 Task: Open a blank sheet, save the file as coverpage.odt Insert a picture of 'Cover page of the kite runner' with name  ' Cover page of the kite runner.png ' Apply border to the image, change style to Dotted Line, color Purple and width '1 pt'
Action: Mouse pressed left at (242, 146)
Screenshot: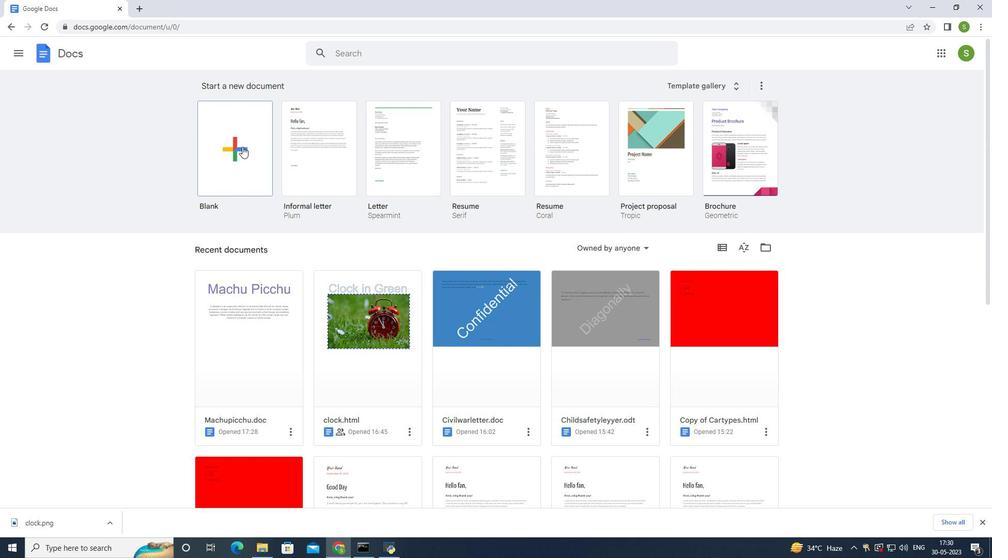 
Action: Mouse moved to (74, 43)
Screenshot: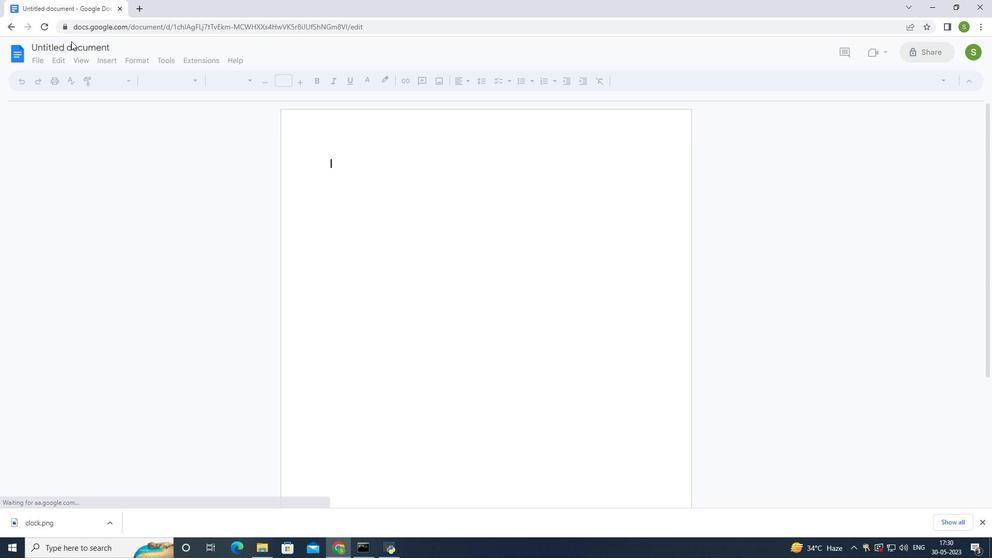 
Action: Mouse pressed left at (74, 43)
Screenshot: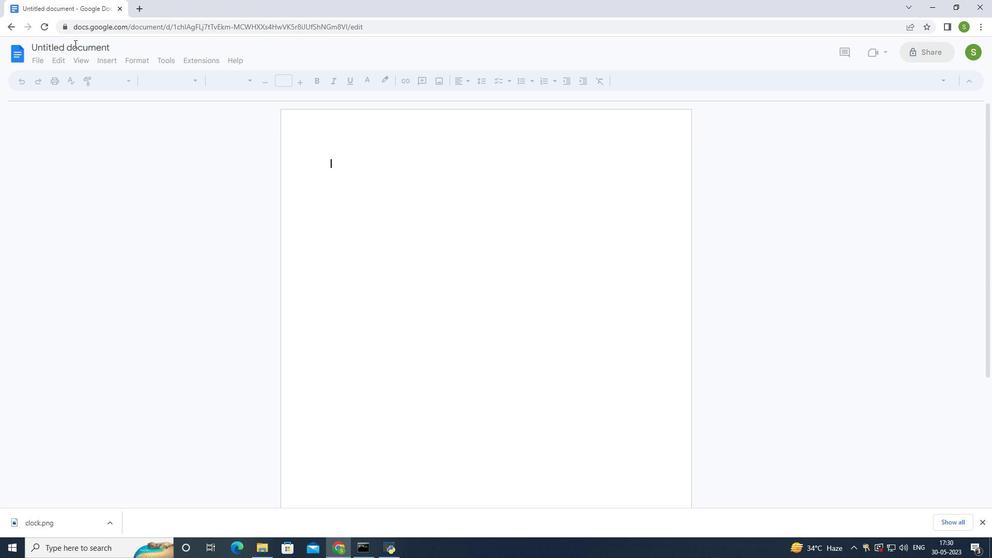
Action: Mouse moved to (184, 0)
Screenshot: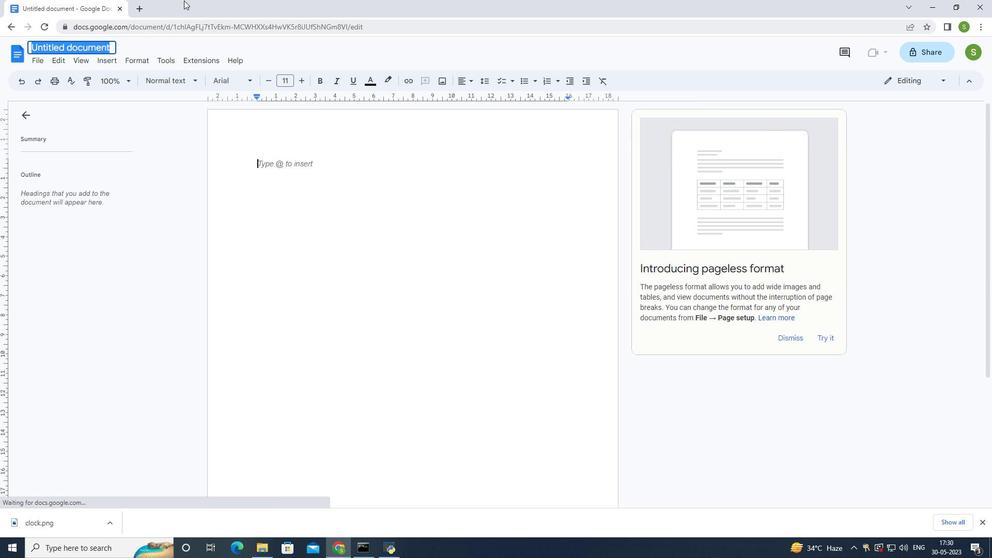 
Action: Key pressed <Key.caps_lock>C
Screenshot: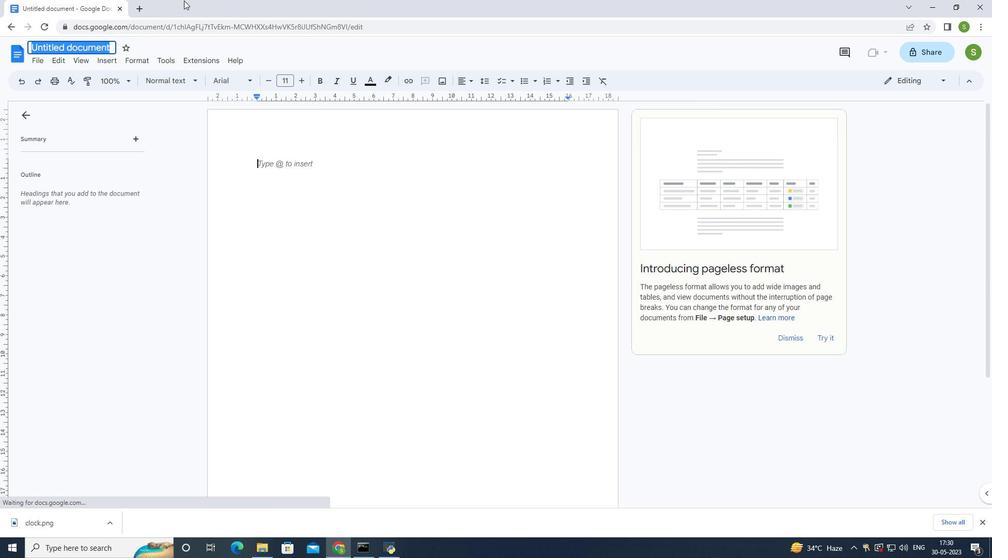 
Action: Mouse moved to (184, 0)
Screenshot: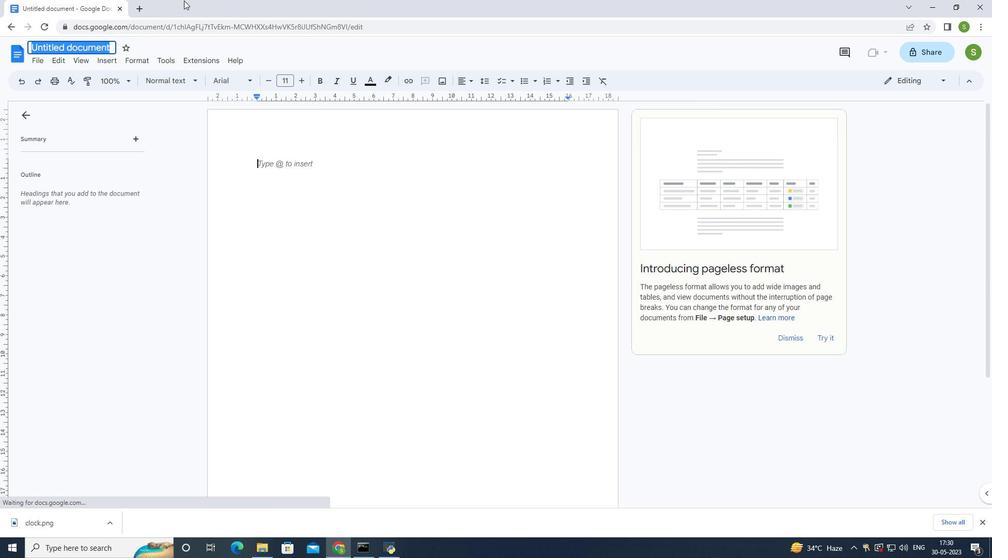 
Action: Key pressed <Key.caps_lock>over
Screenshot: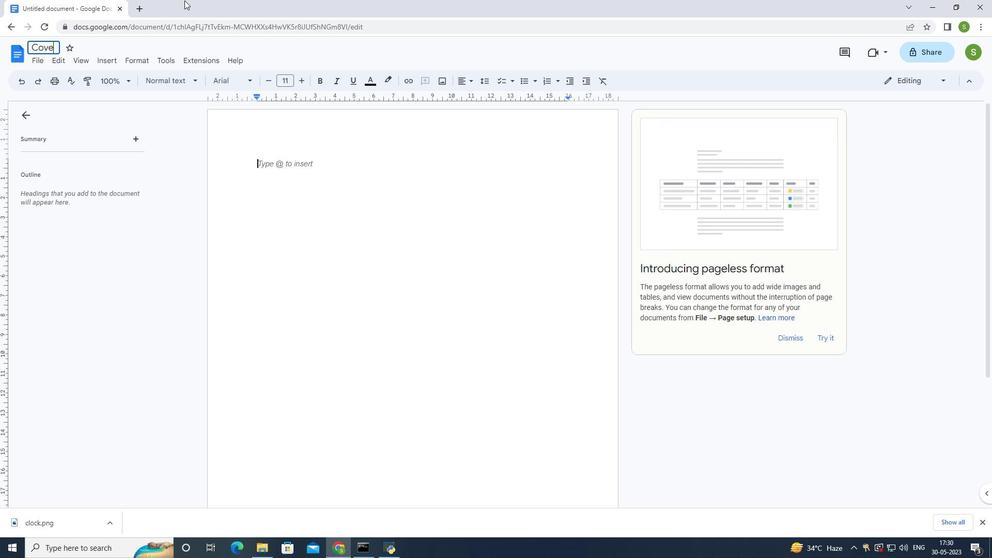 
Action: Mouse moved to (197, 0)
Screenshot: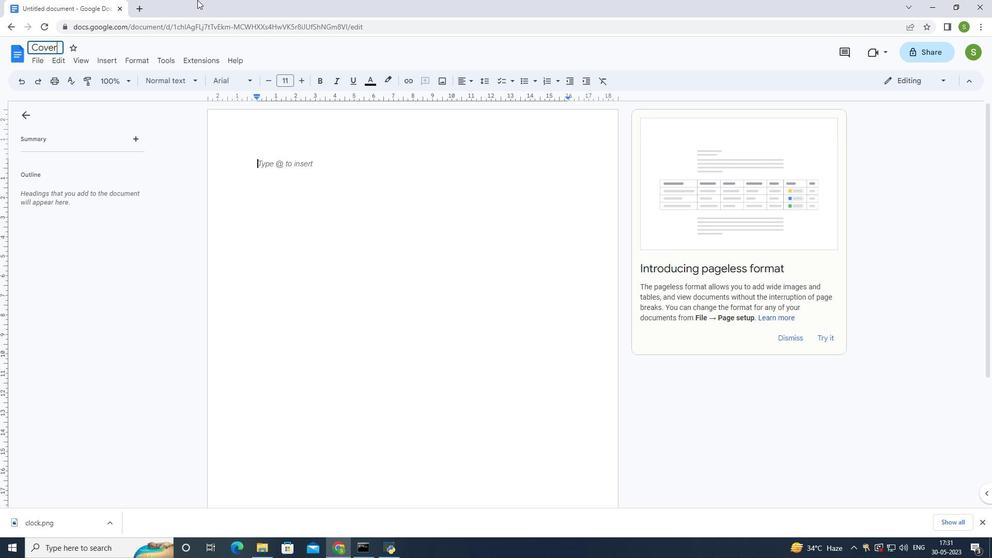
Action: Key pressed pag
Screenshot: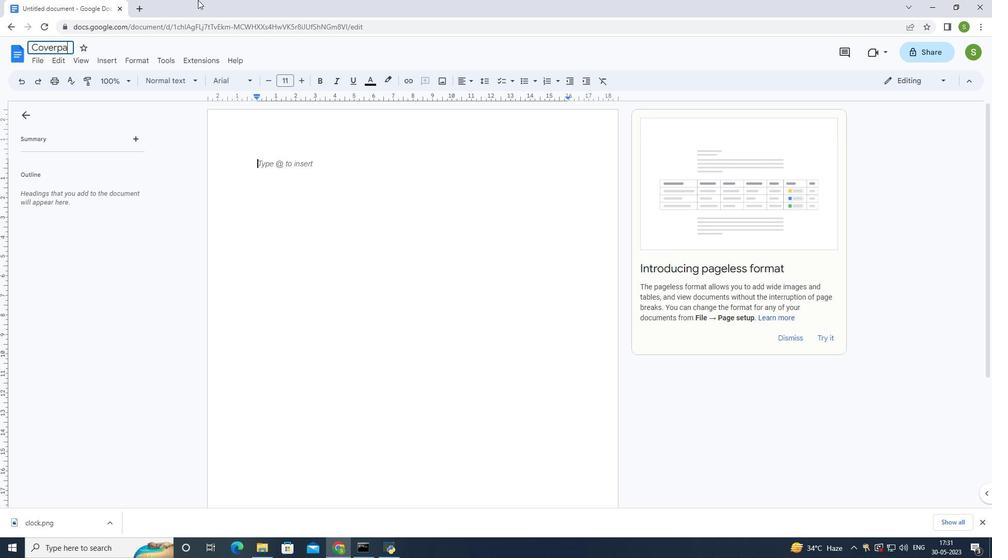 
Action: Mouse moved to (198, 0)
Screenshot: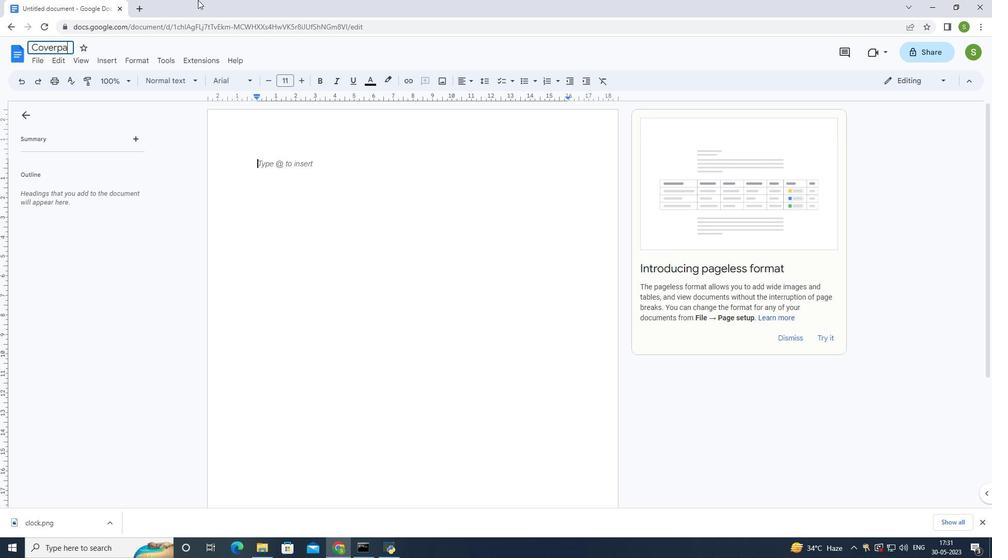 
Action: Key pressed e.odt<Key.enter>
Screenshot: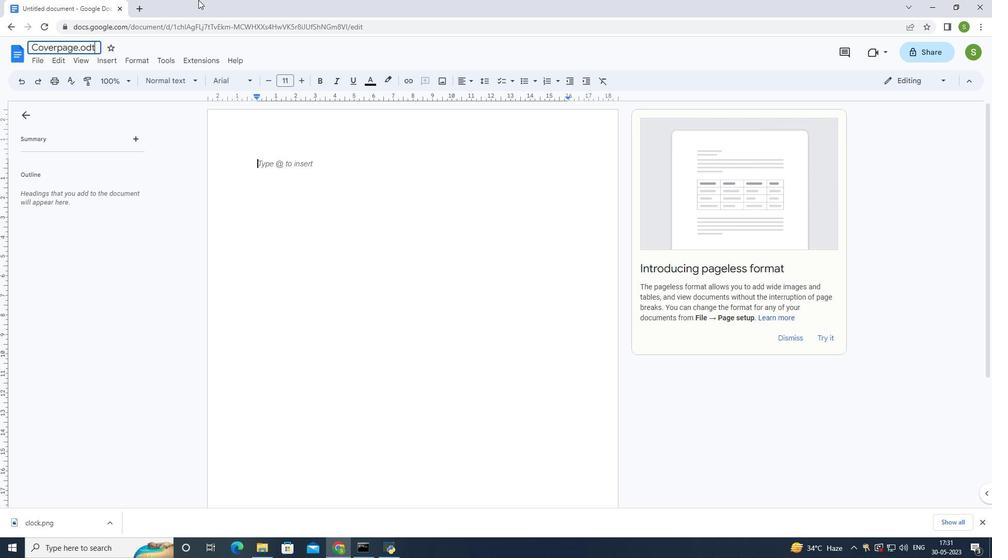 
Action: Mouse moved to (138, 10)
Screenshot: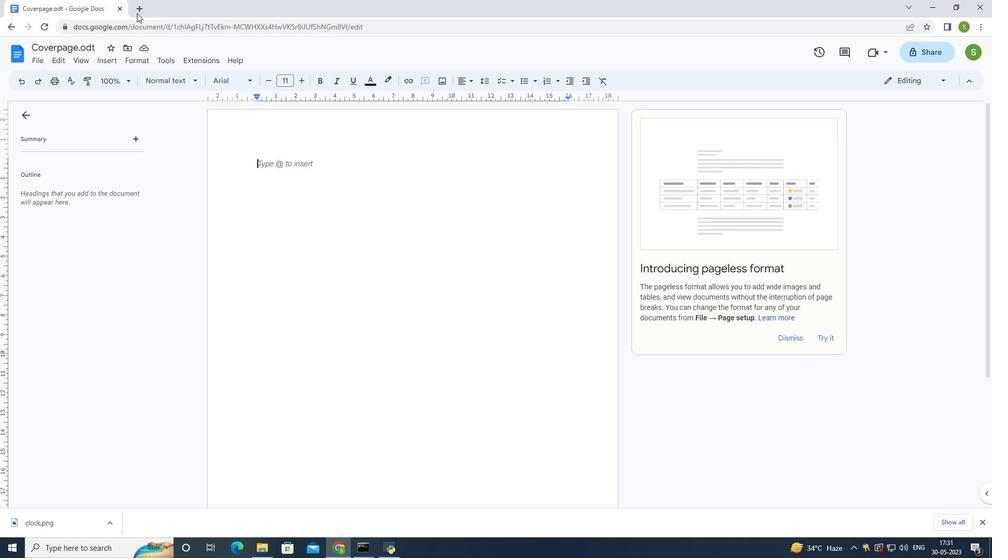 
Action: Mouse pressed left at (138, 10)
Screenshot: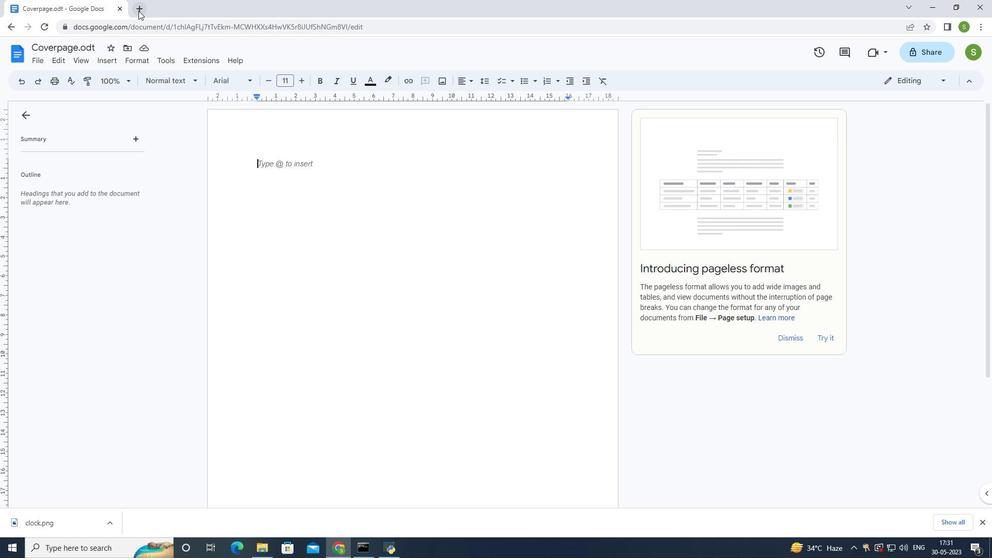 
Action: Mouse moved to (156, 24)
Screenshot: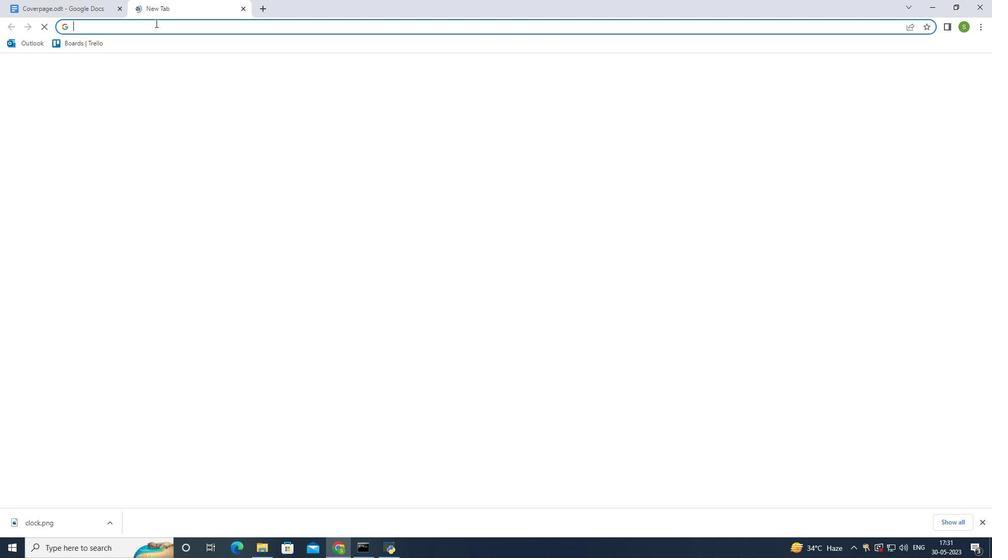 
Action: Mouse pressed left at (156, 24)
Screenshot: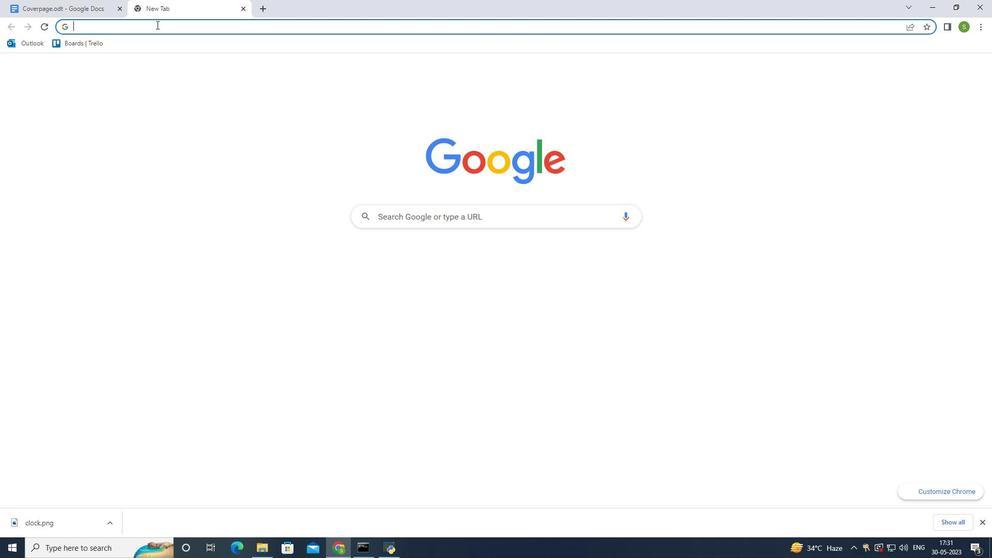 
Action: Mouse moved to (218, 64)
Screenshot: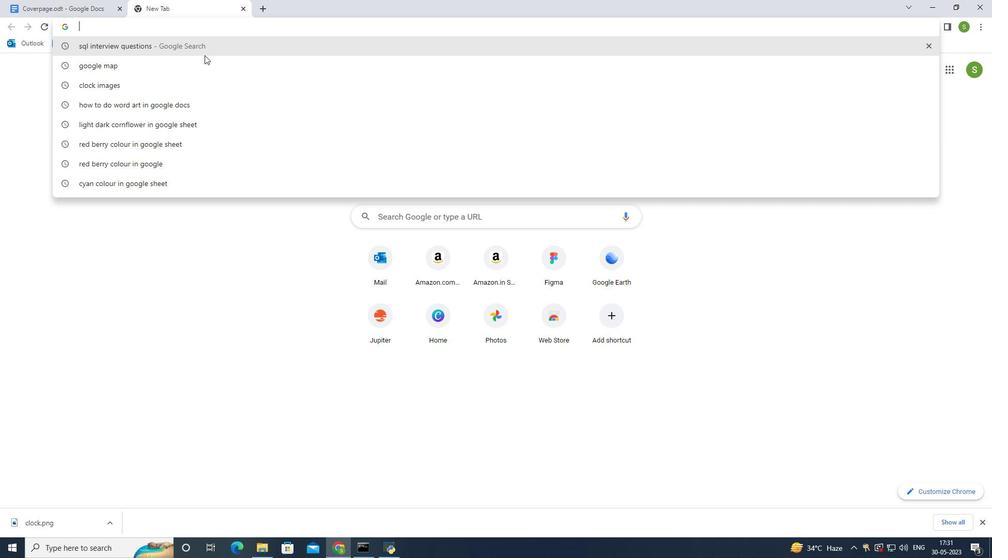 
Action: Key pressed cover<Key.space>p
Screenshot: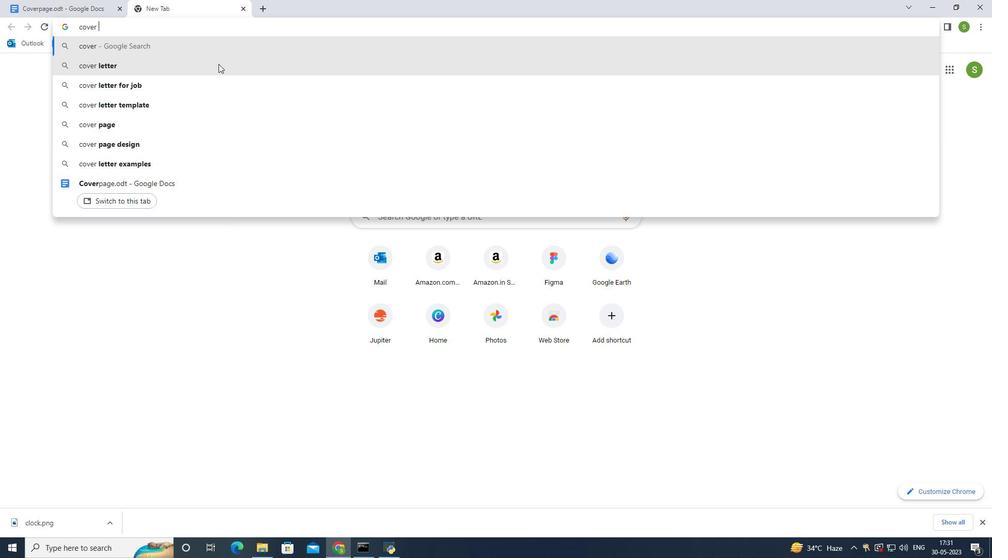 
Action: Mouse moved to (220, 70)
Screenshot: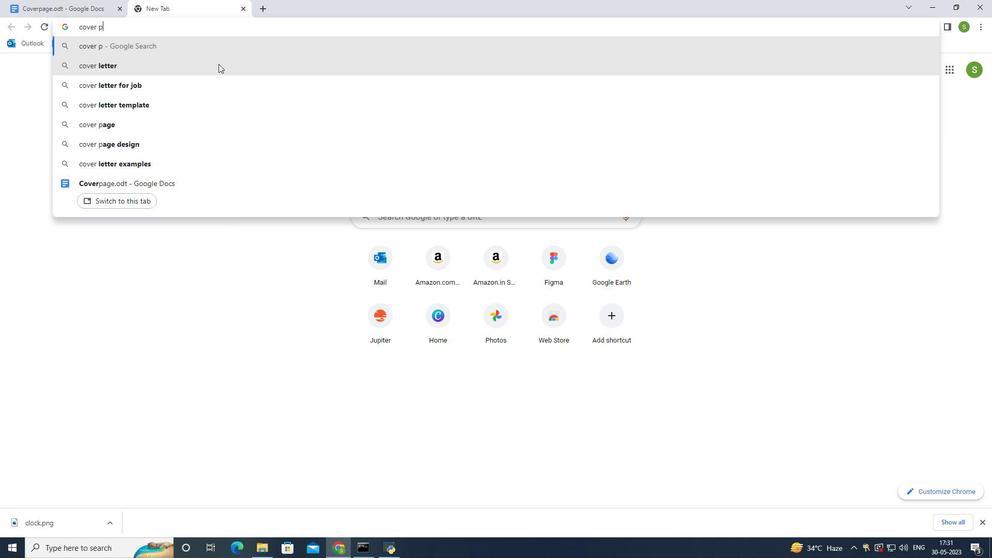 
Action: Key pressed age<Key.space>of<Key.space>kite<Key.space>r
Screenshot: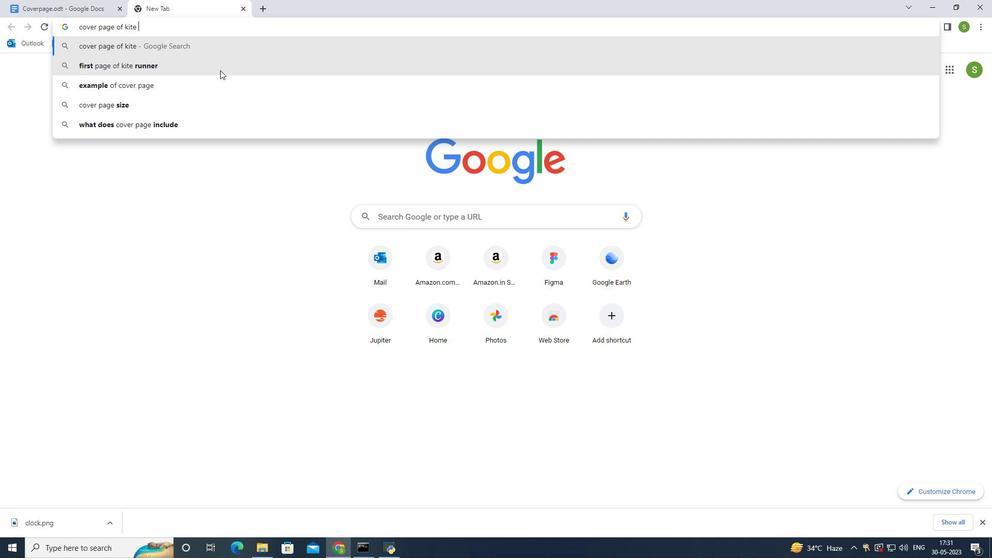 
Action: Mouse moved to (220, 69)
Screenshot: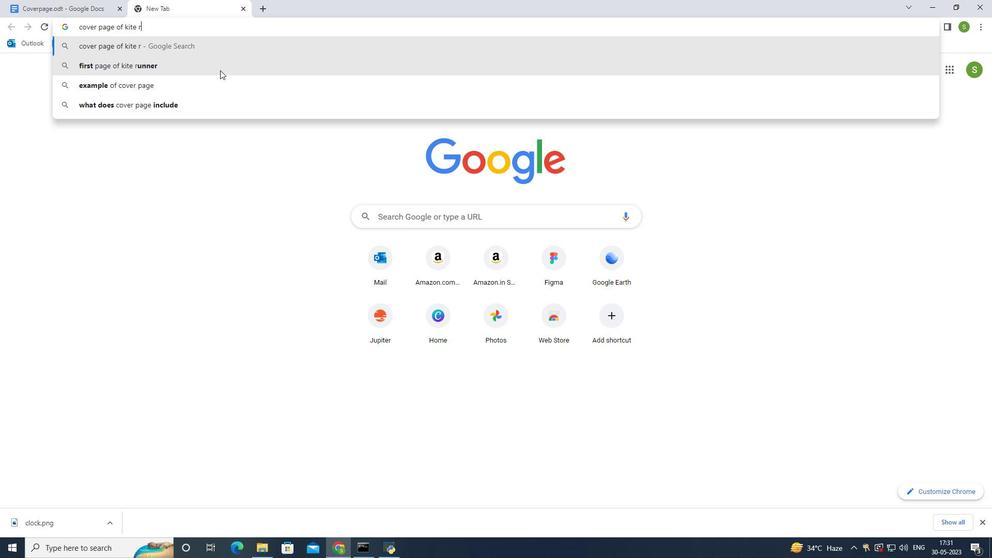 
Action: Key pressed uner
Screenshot: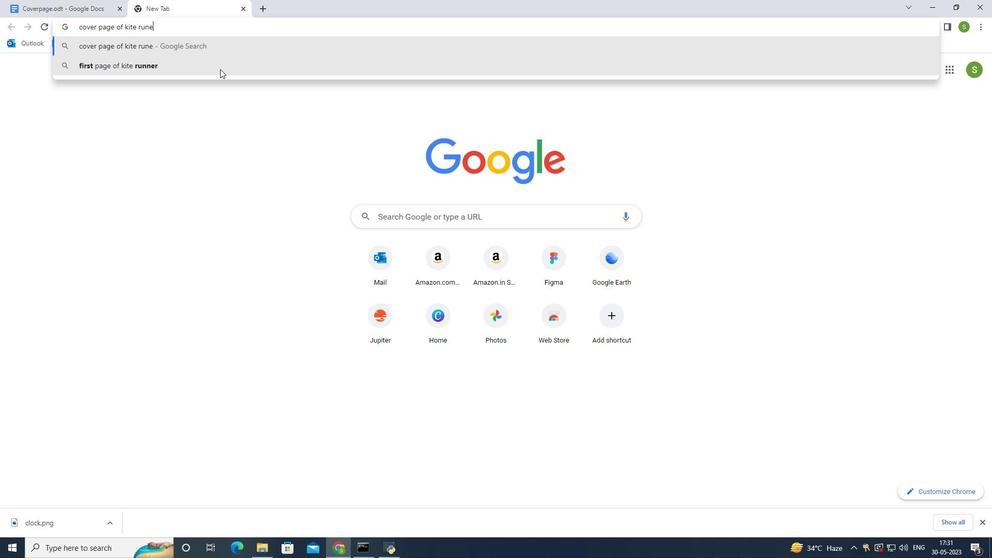 
Action: Mouse moved to (220, 65)
Screenshot: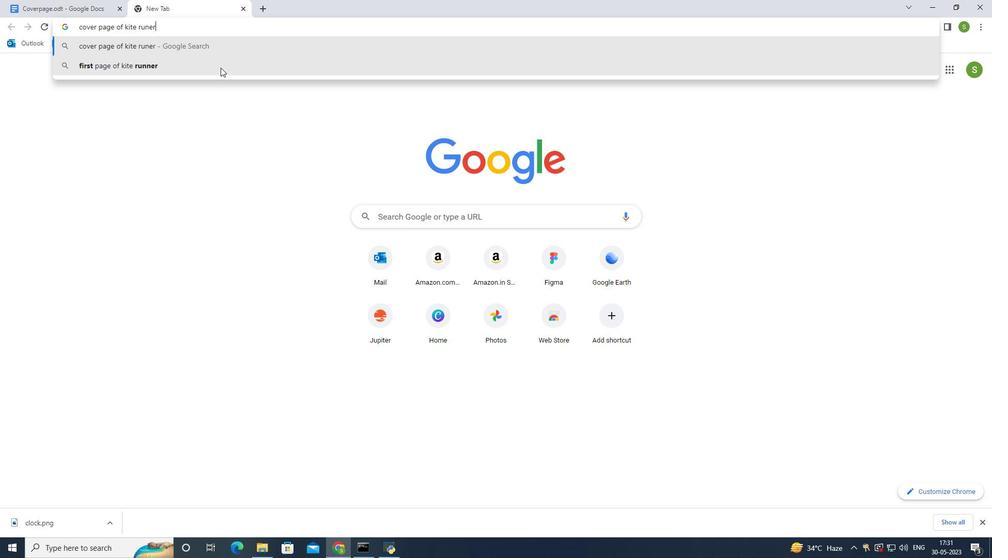 
Action: Key pressed <Key.enter>
Screenshot: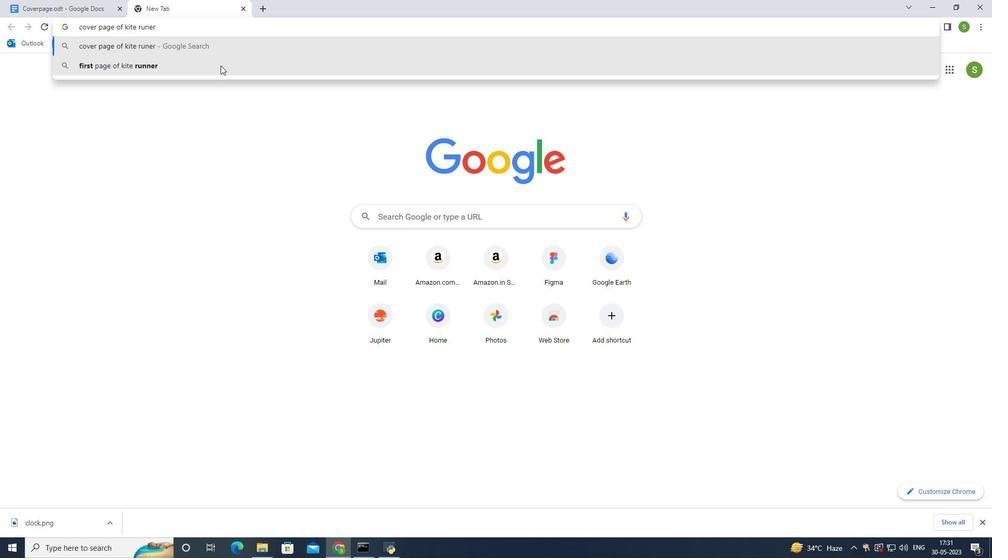
Action: Mouse moved to (173, 95)
Screenshot: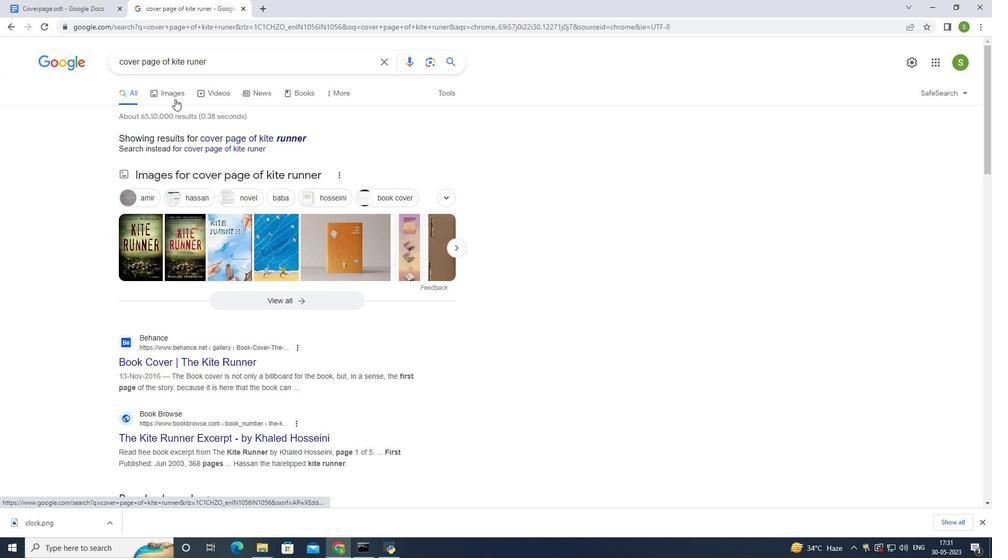 
Action: Mouse pressed left at (173, 95)
Screenshot: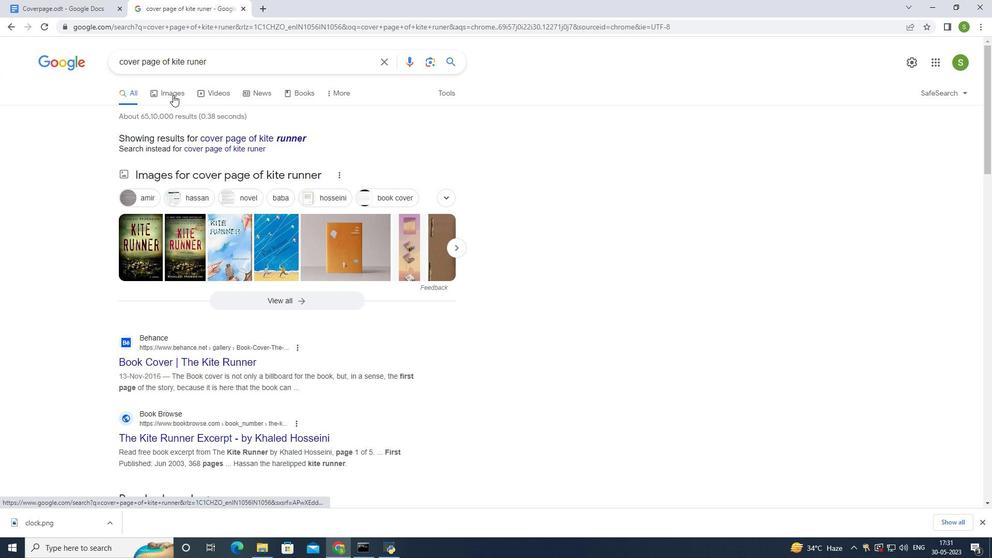 
Action: Mouse moved to (271, 213)
Screenshot: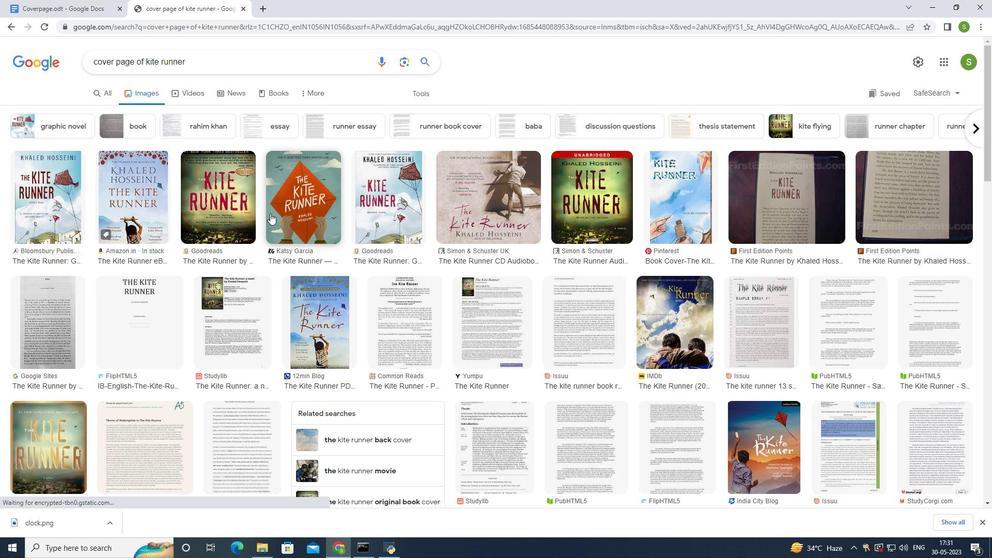 
Action: Mouse pressed left at (271, 213)
Screenshot: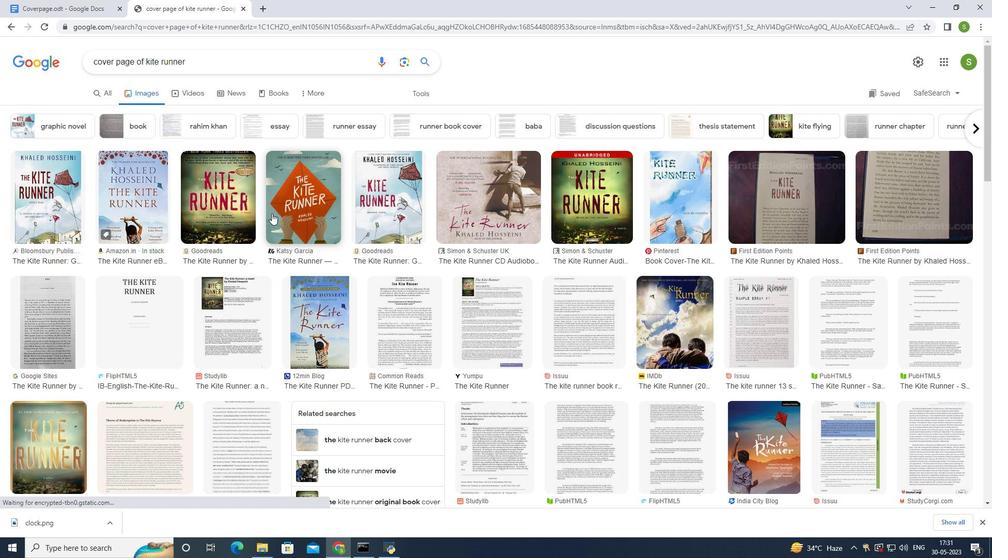 
Action: Mouse moved to (741, 266)
Screenshot: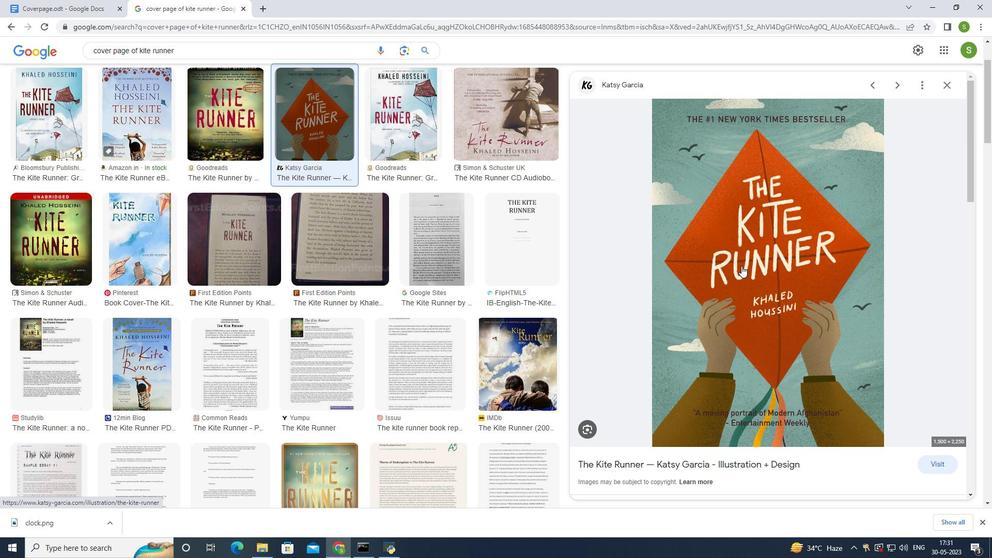 
Action: Mouse pressed right at (741, 266)
Screenshot: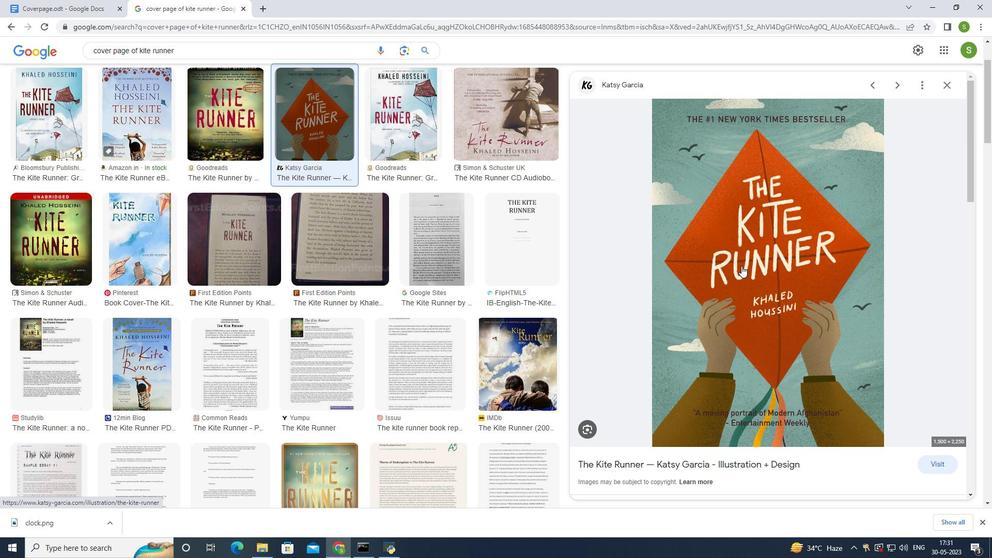 
Action: Mouse moved to (794, 373)
Screenshot: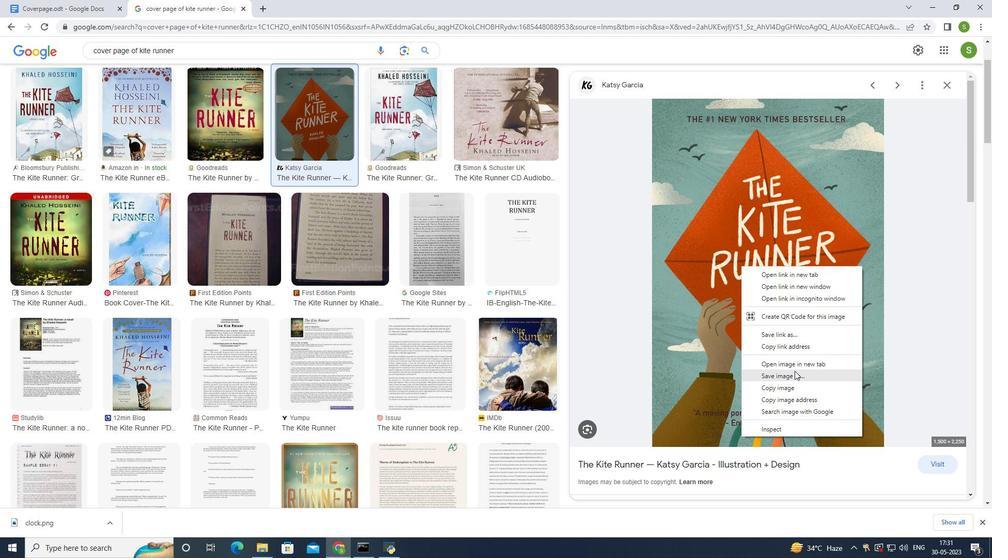 
Action: Mouse pressed left at (794, 373)
Screenshot: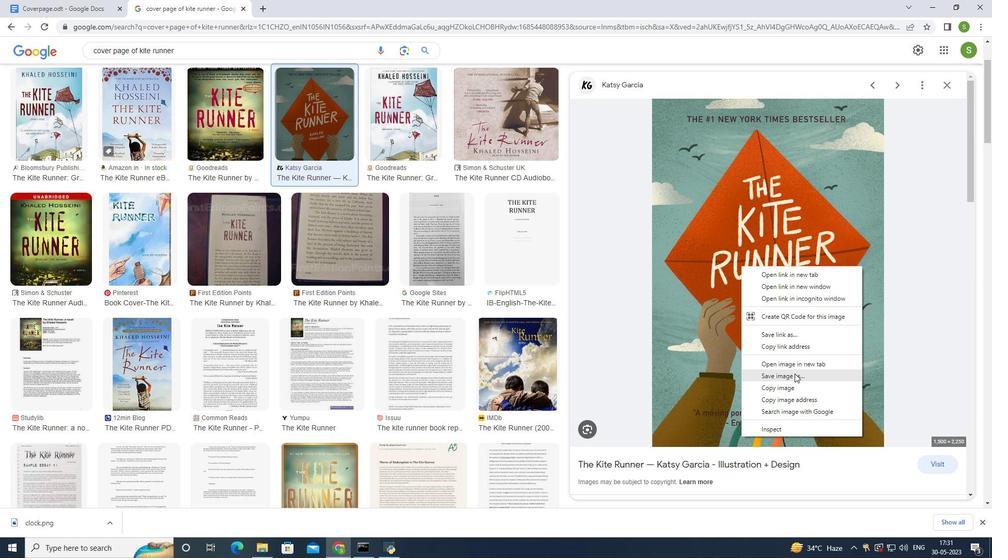 
Action: Mouse moved to (118, 134)
Screenshot: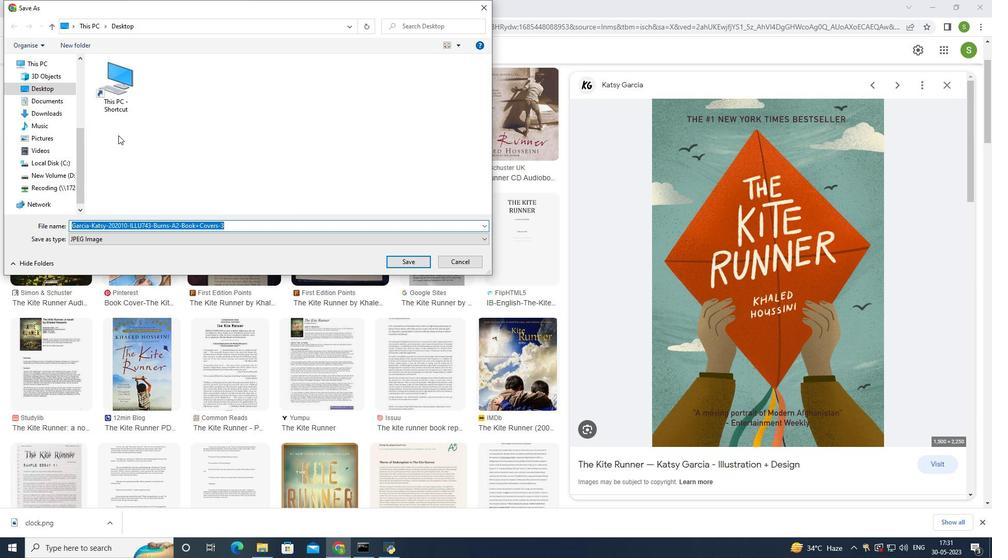 
Action: Key pressed kite<Key.space>
Screenshot: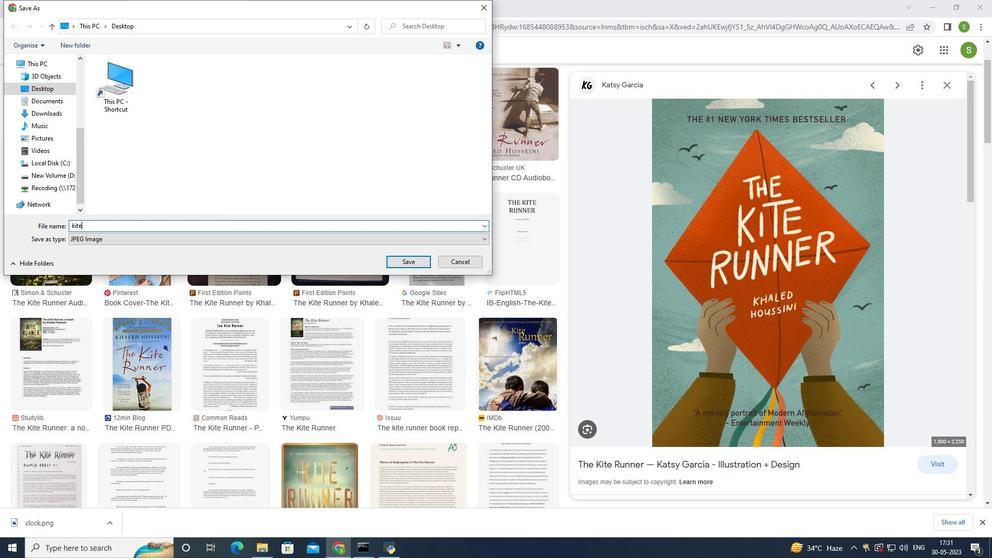 
Action: Mouse moved to (119, 133)
Screenshot: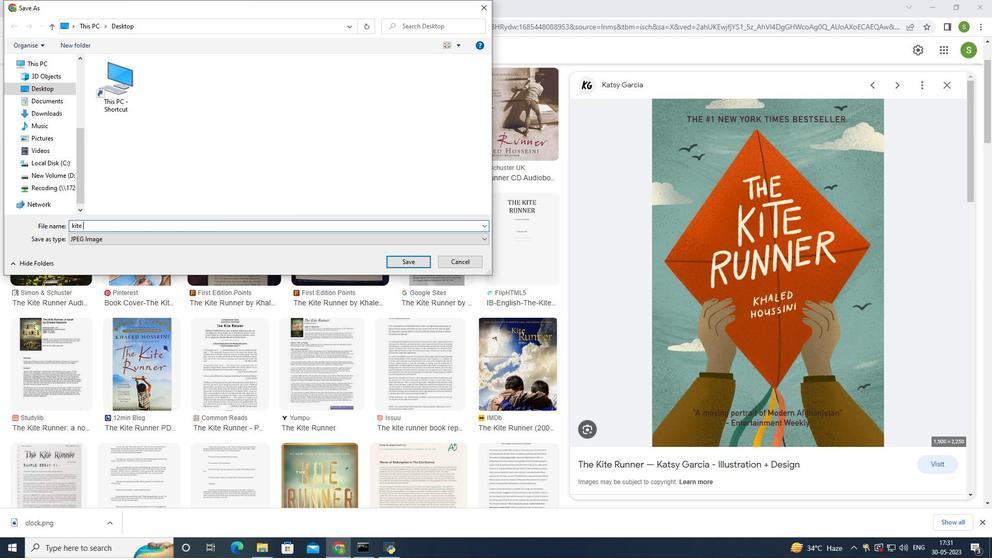 
Action: Key pressed r
Screenshot: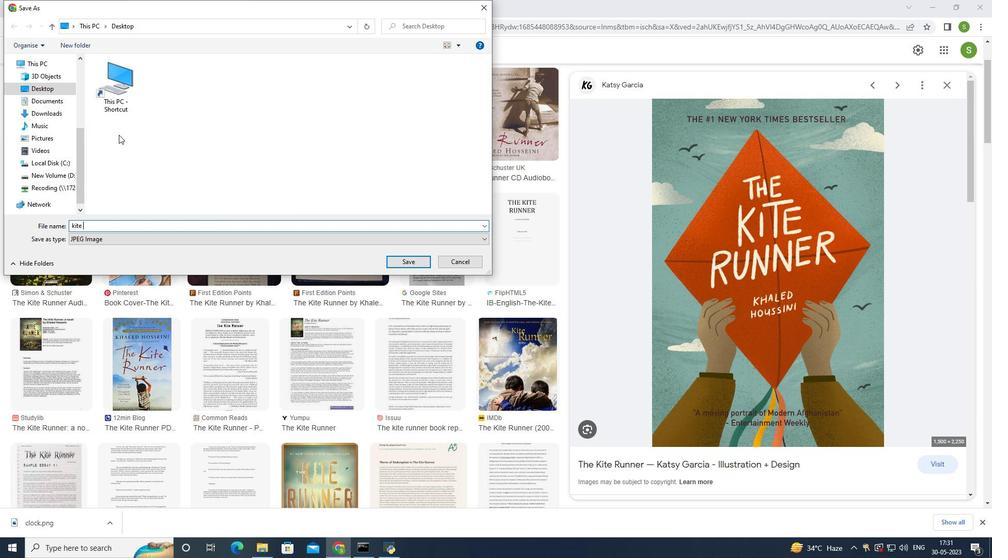 
Action: Mouse moved to (120, 132)
Screenshot: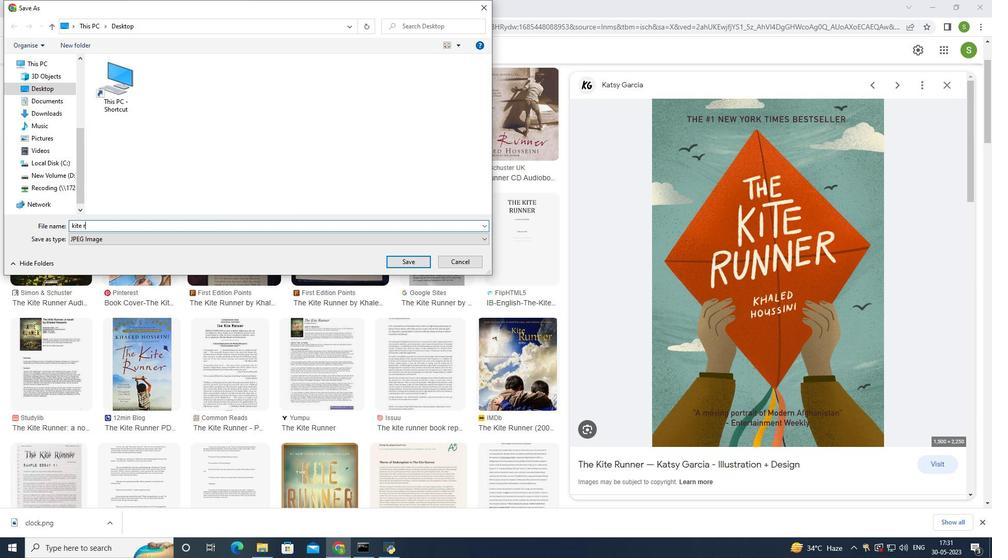 
Action: Key pressed unner
Screenshot: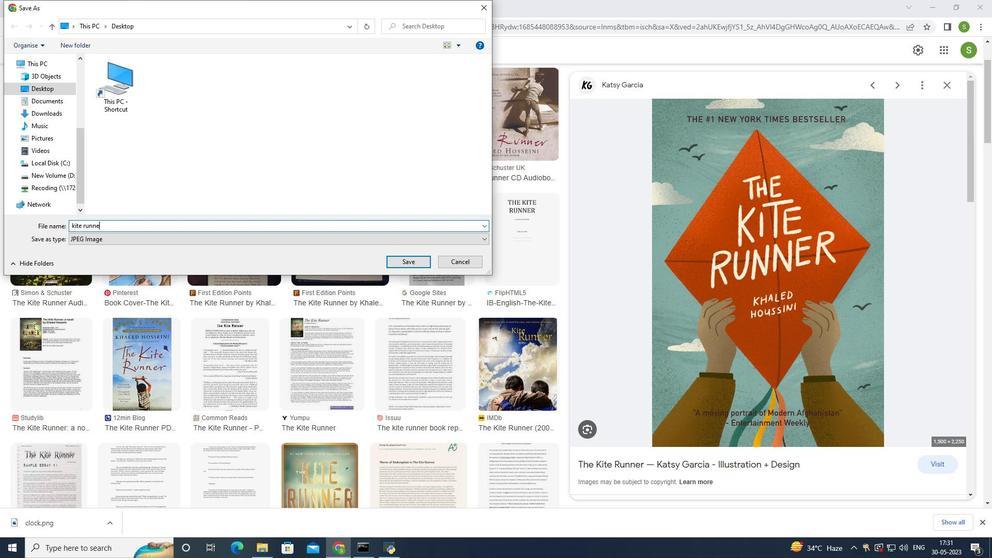 
Action: Mouse moved to (120, 130)
Screenshot: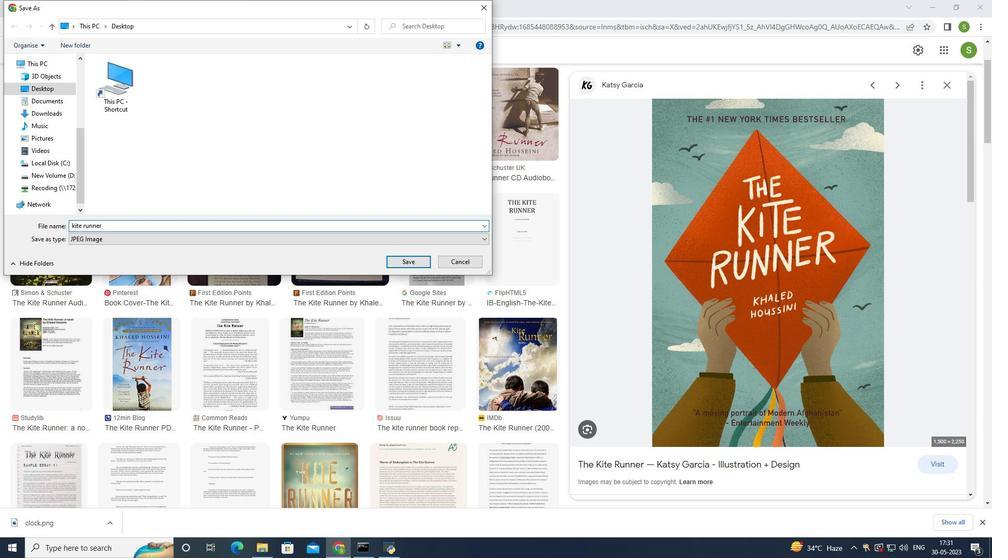 
Action: Key pressed .
Screenshot: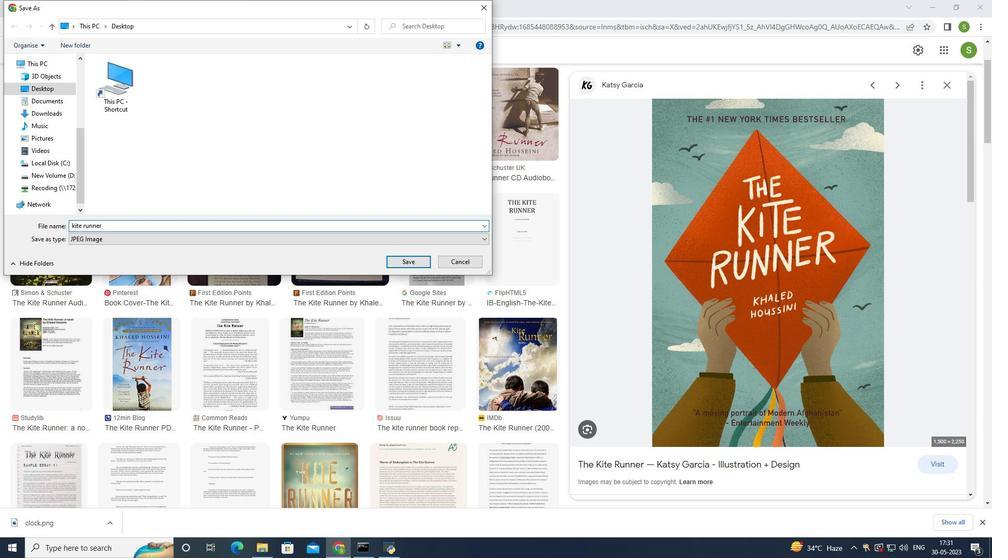 
Action: Mouse moved to (120, 128)
Screenshot: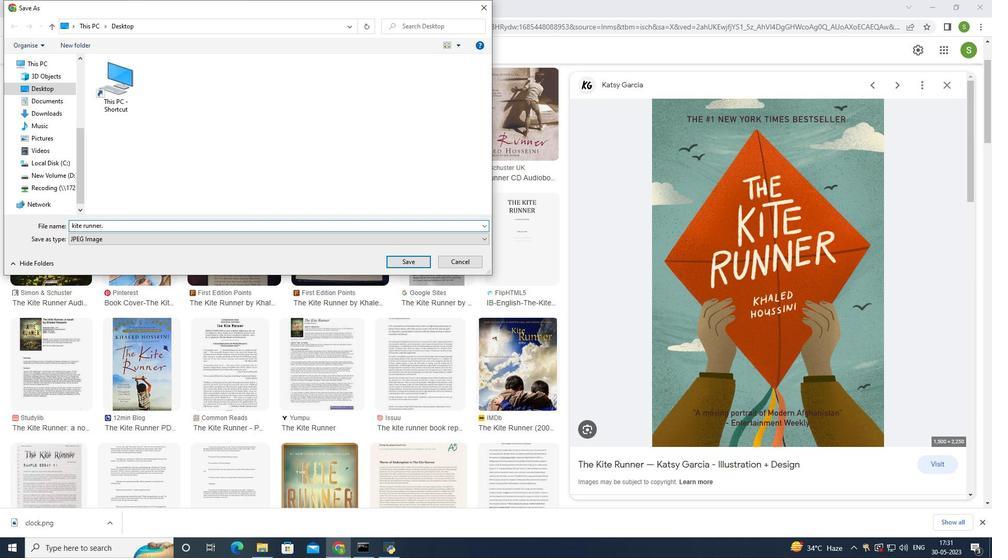 
Action: Key pressed png
Screenshot: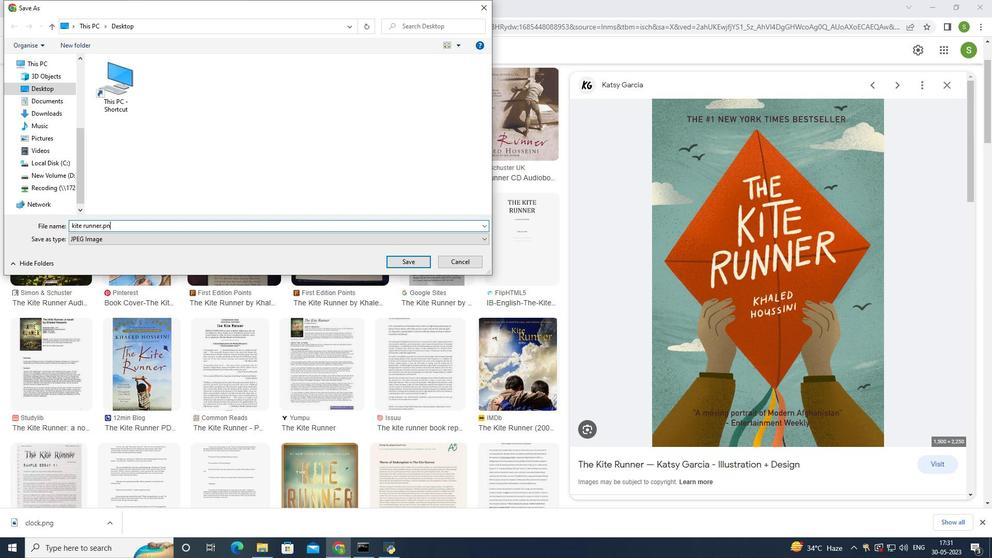 
Action: Mouse moved to (410, 264)
Screenshot: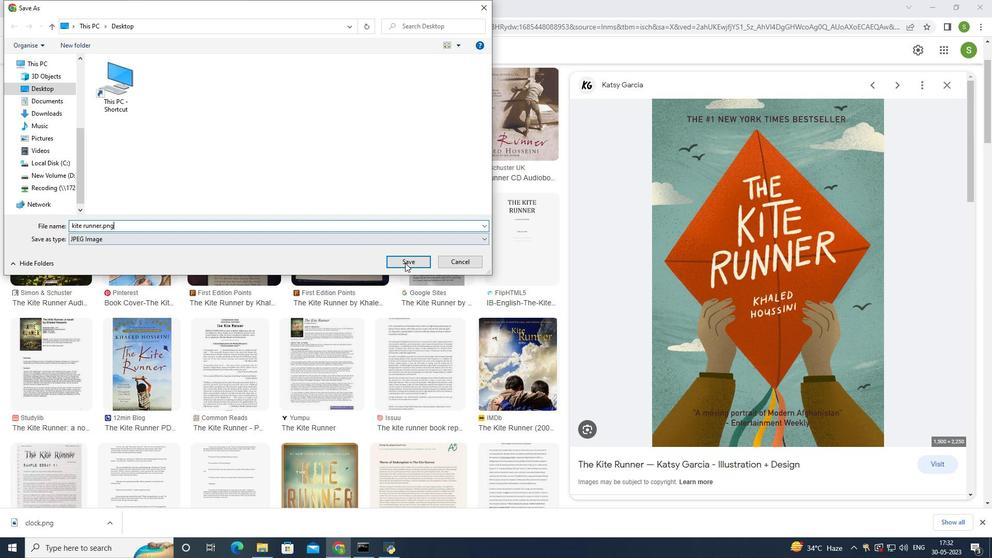 
Action: Mouse pressed left at (410, 264)
Screenshot: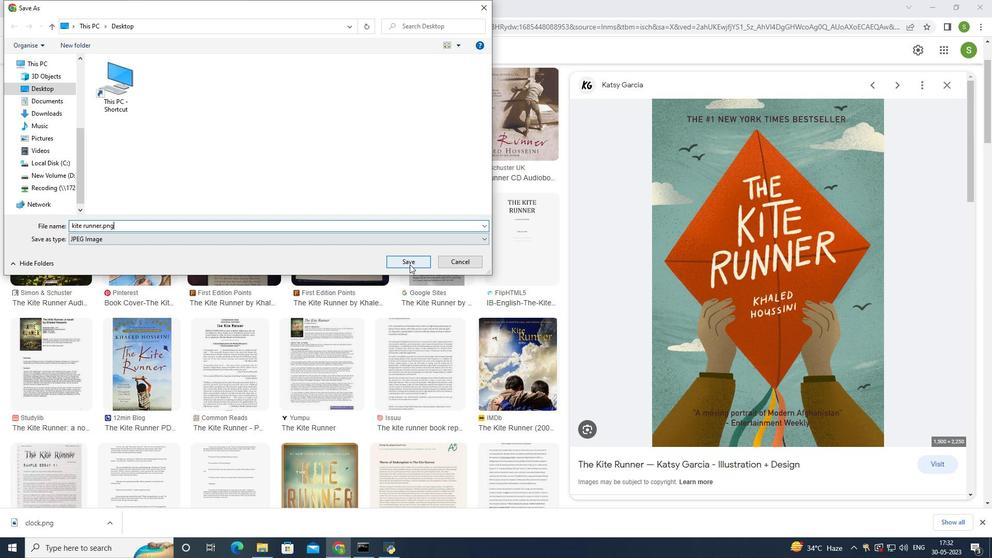 
Action: Mouse moved to (98, 12)
Screenshot: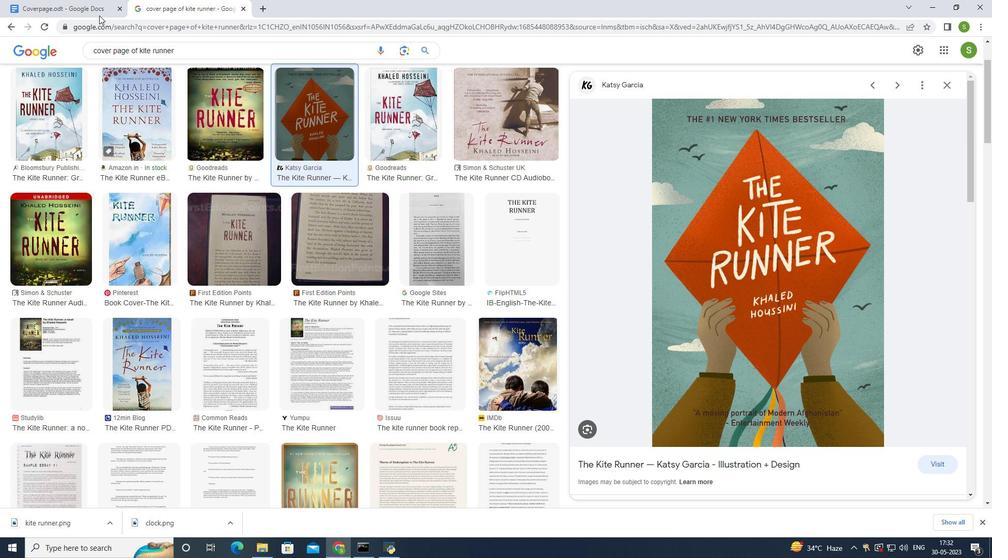 
Action: Mouse pressed left at (98, 12)
Screenshot: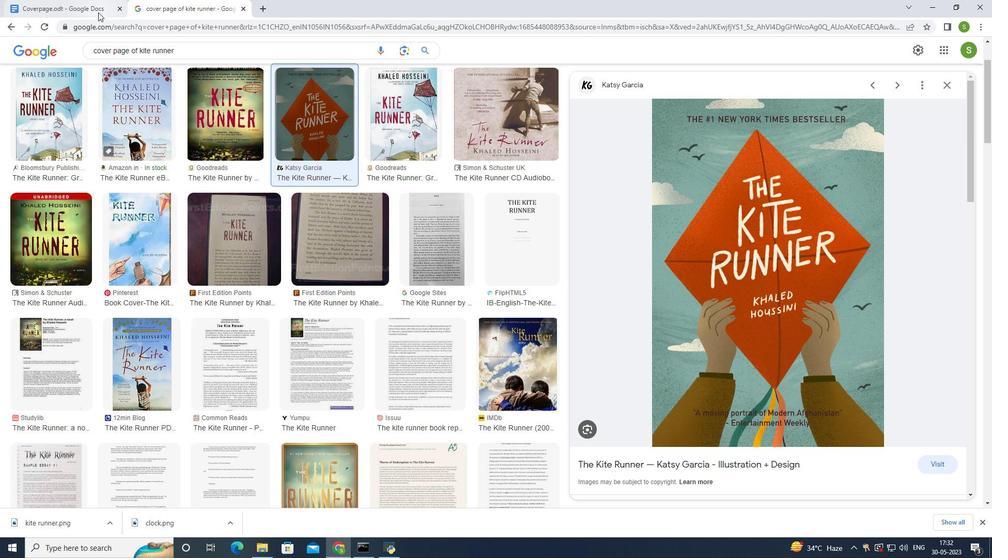 
Action: Mouse moved to (109, 62)
Screenshot: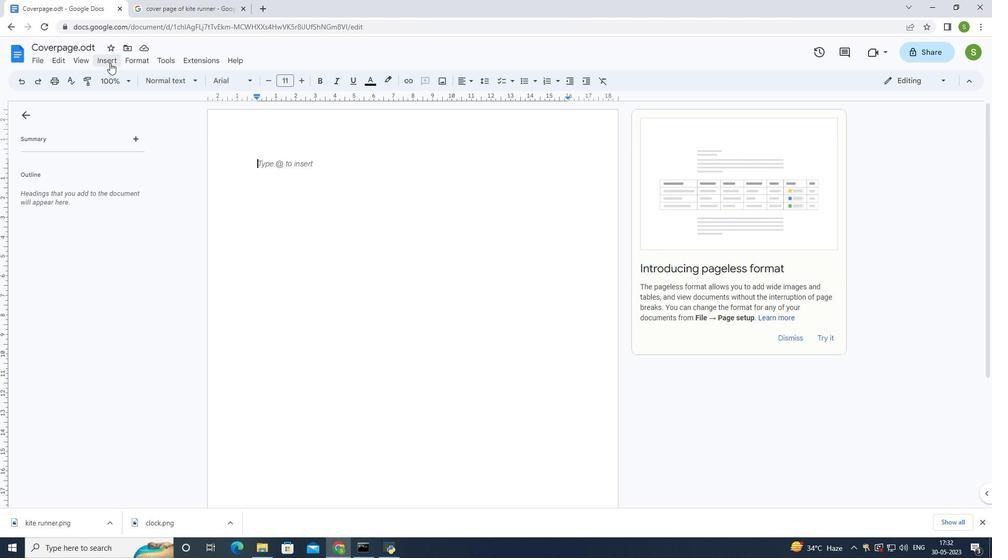 
Action: Mouse pressed left at (109, 62)
Screenshot: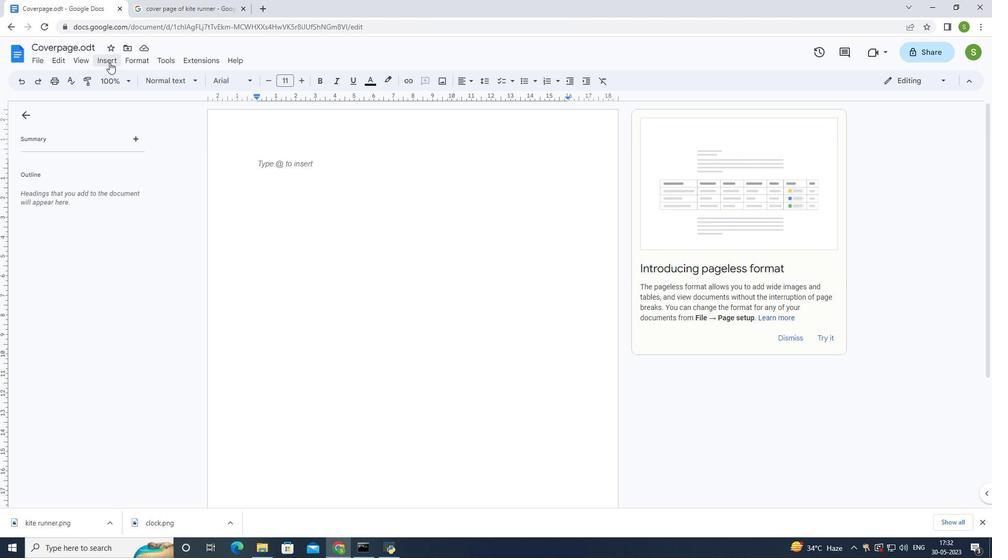 
Action: Mouse moved to (126, 80)
Screenshot: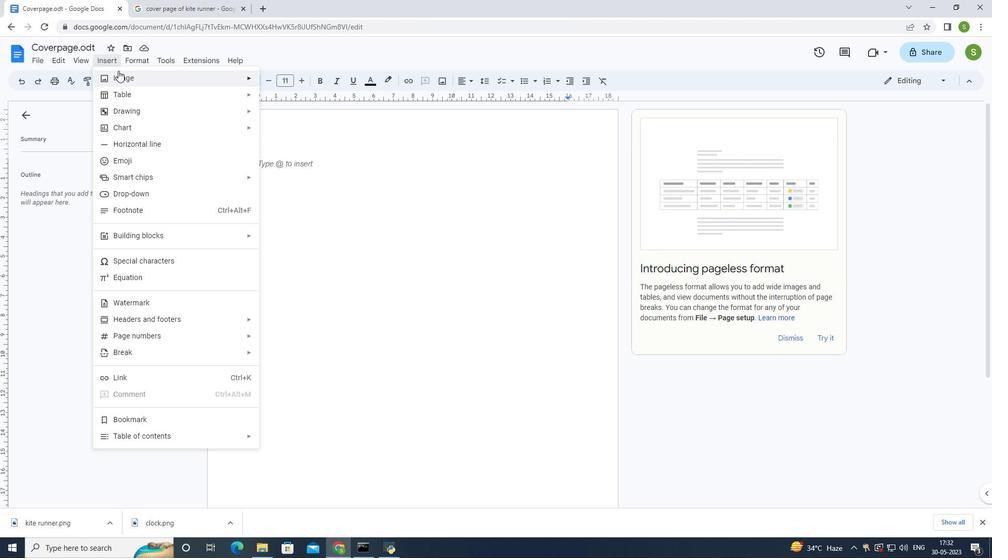 
Action: Mouse pressed left at (126, 80)
Screenshot: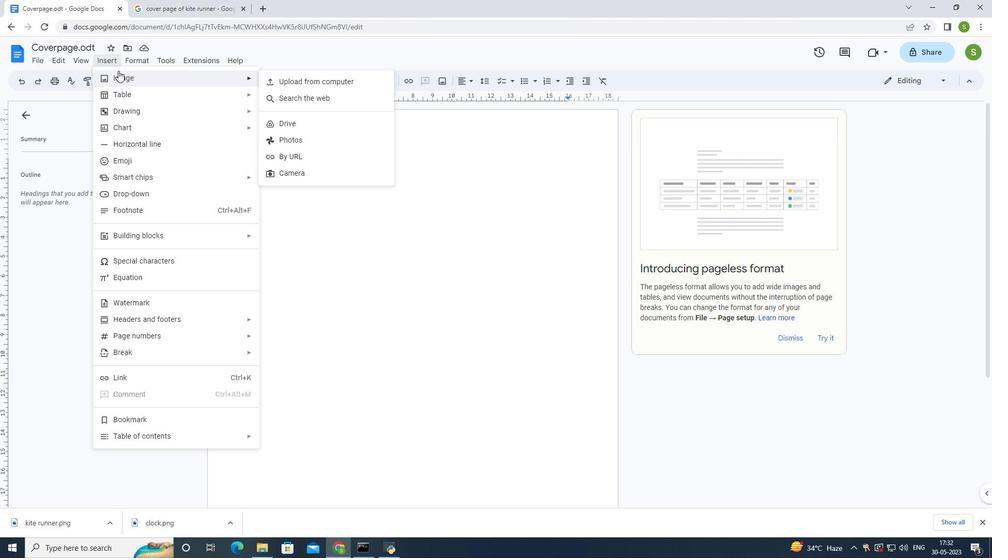 
Action: Mouse moved to (291, 82)
Screenshot: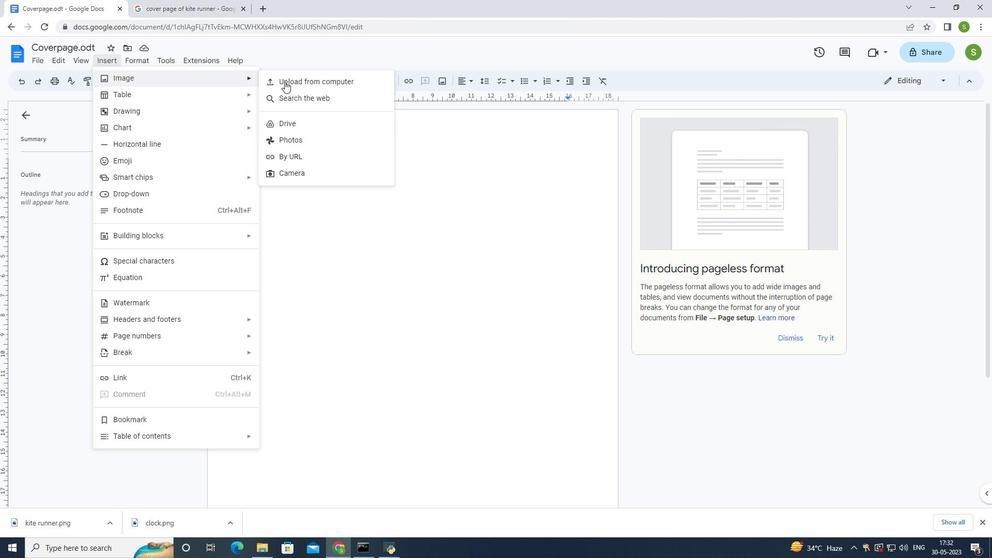 
Action: Mouse pressed left at (291, 82)
Screenshot: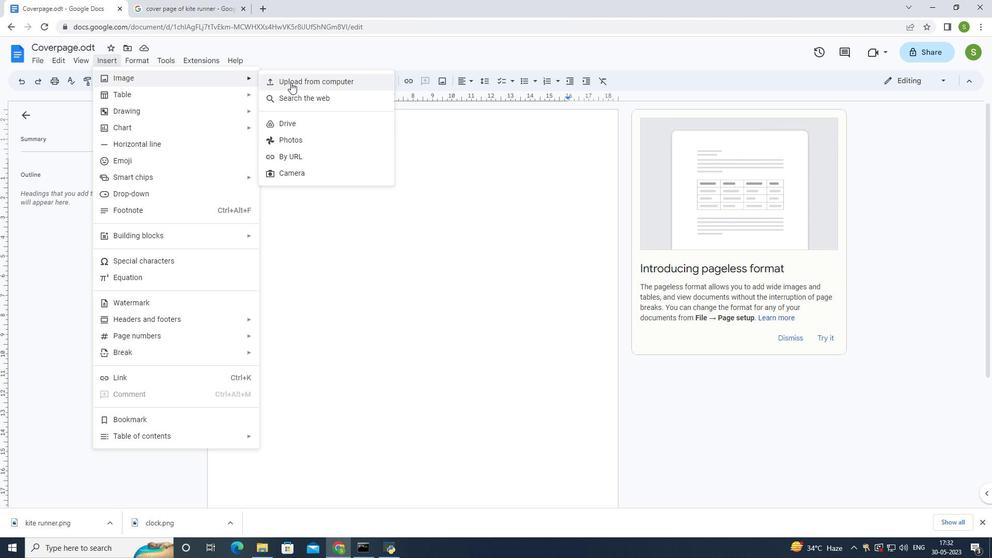 
Action: Mouse moved to (155, 85)
Screenshot: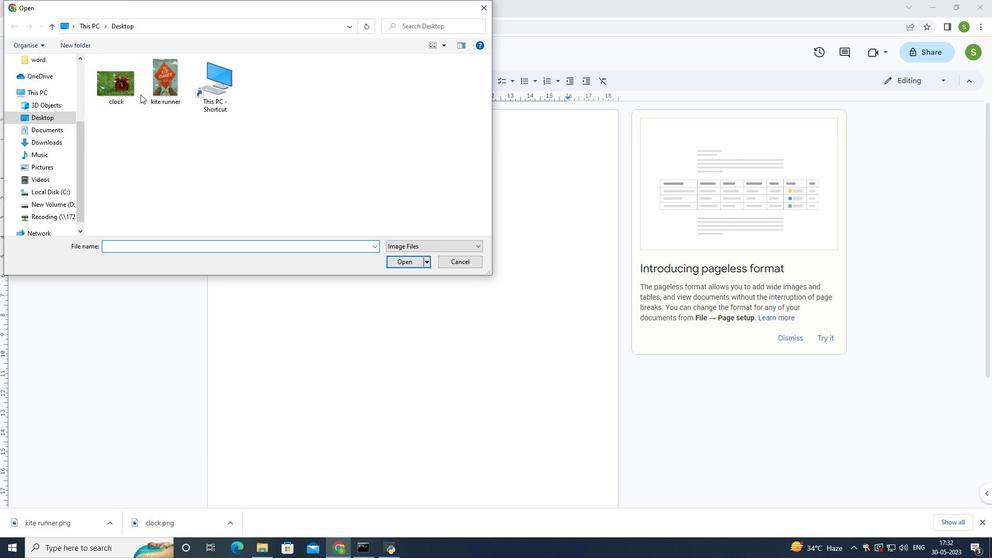 
Action: Mouse pressed left at (155, 85)
Screenshot: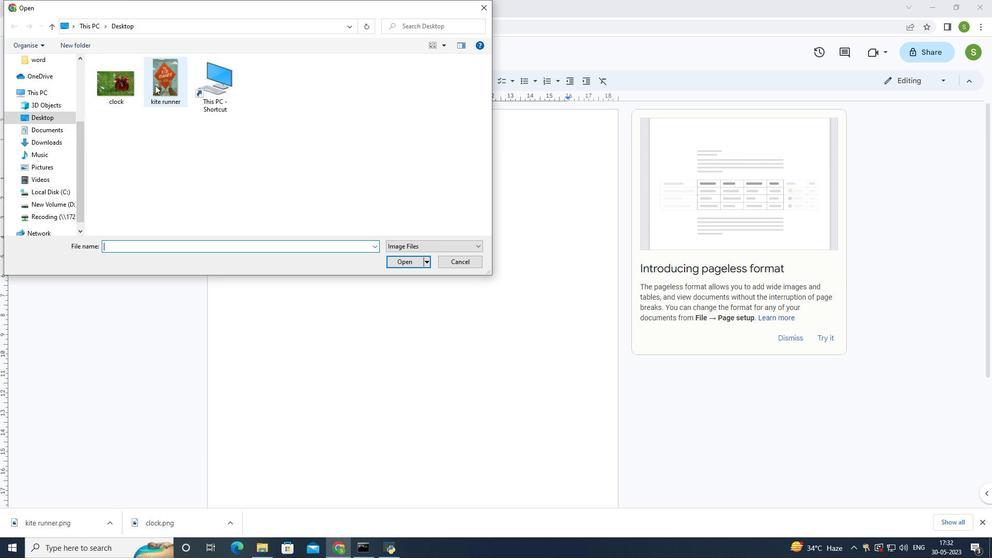 
Action: Mouse moved to (411, 261)
Screenshot: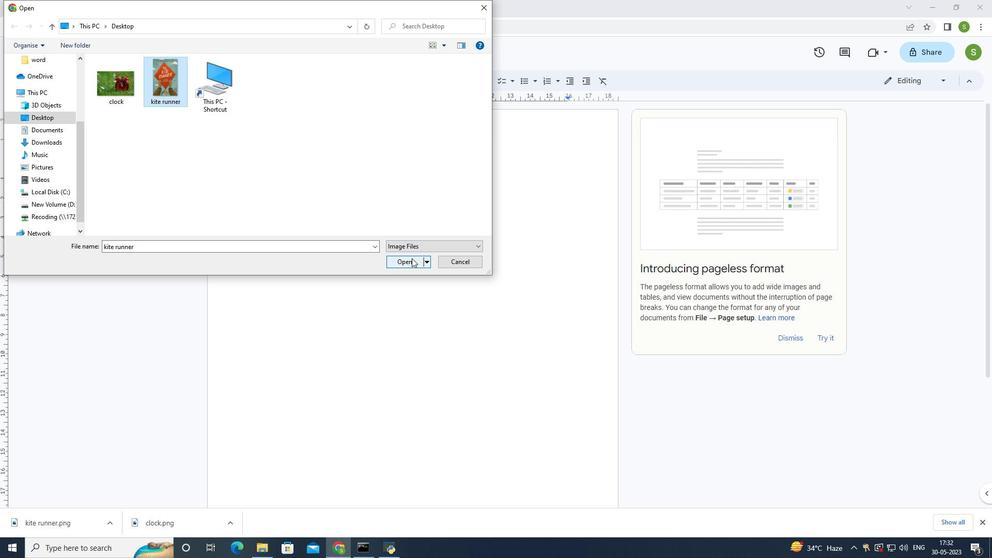 
Action: Mouse pressed left at (411, 261)
Screenshot: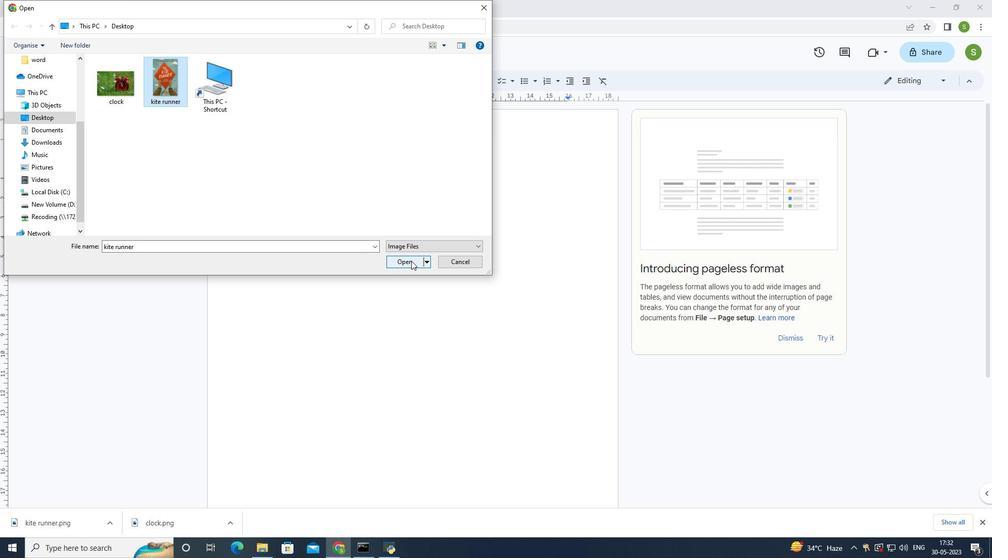 
Action: Mouse moved to (408, 257)
Screenshot: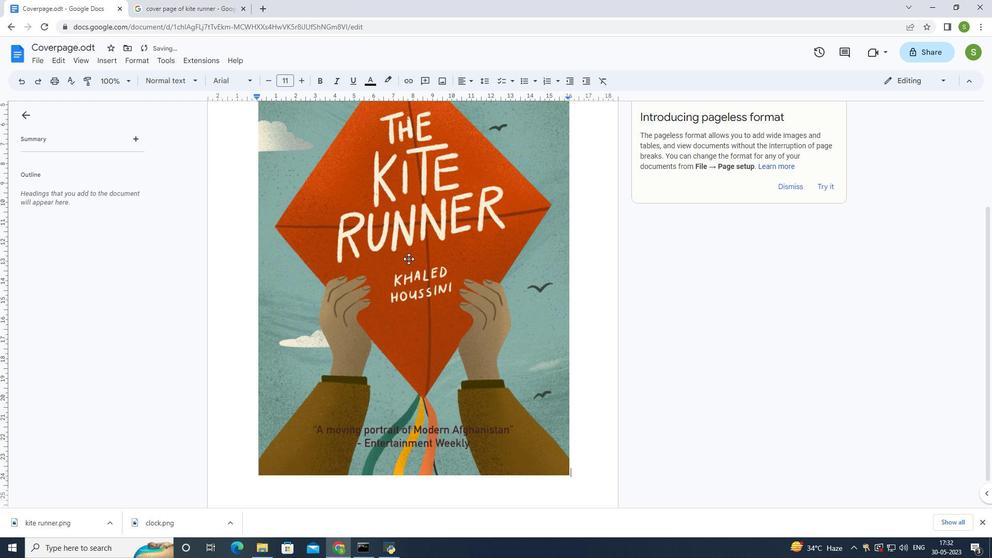 
Action: Mouse pressed left at (408, 257)
Screenshot: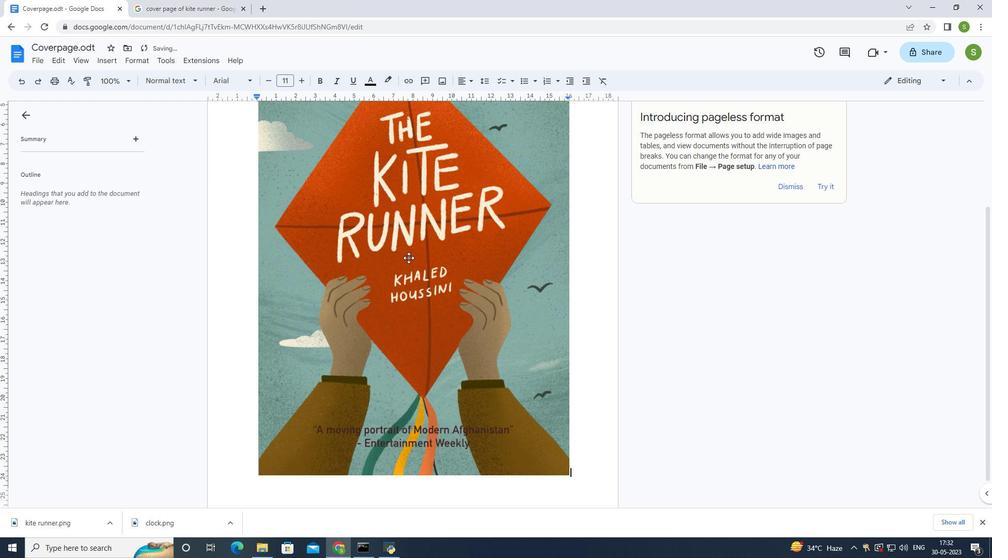 
Action: Mouse moved to (394, 82)
Screenshot: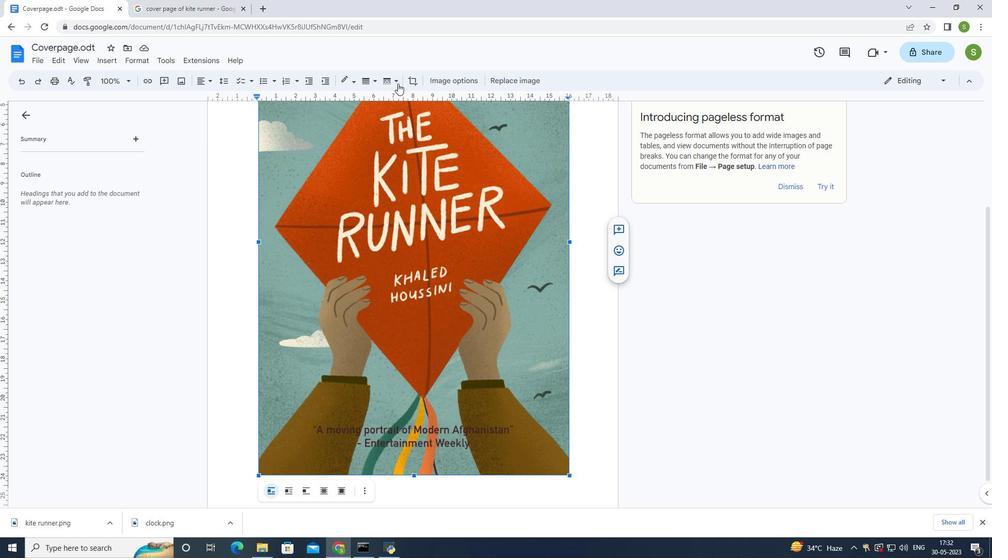 
Action: Mouse pressed left at (394, 82)
Screenshot: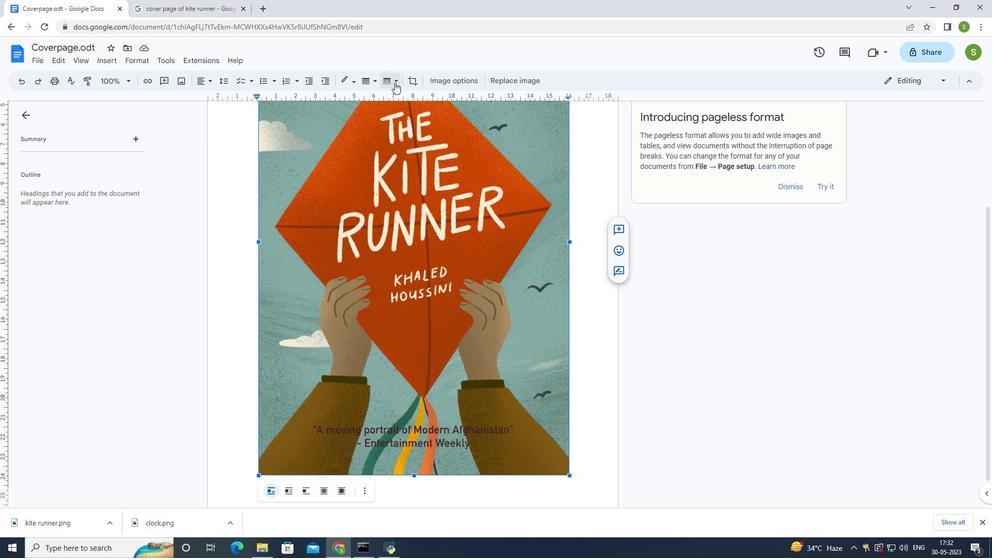 
Action: Mouse moved to (400, 117)
Screenshot: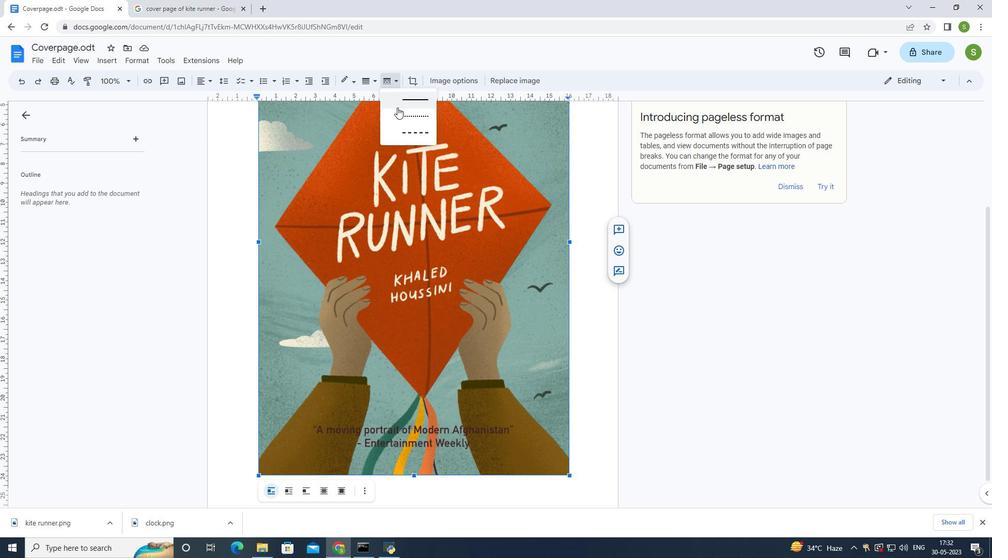 
Action: Mouse pressed left at (400, 117)
Screenshot: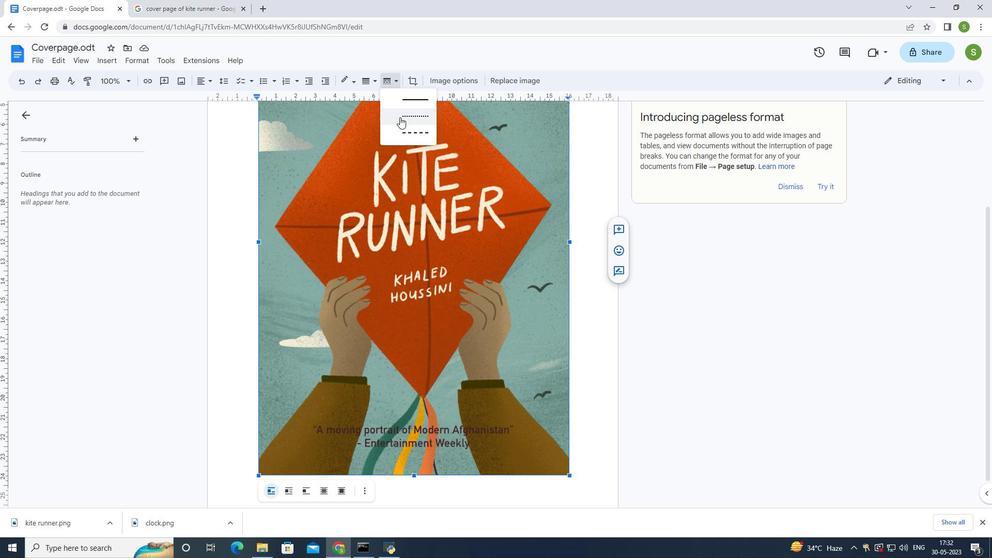 
Action: Mouse moved to (344, 79)
Screenshot: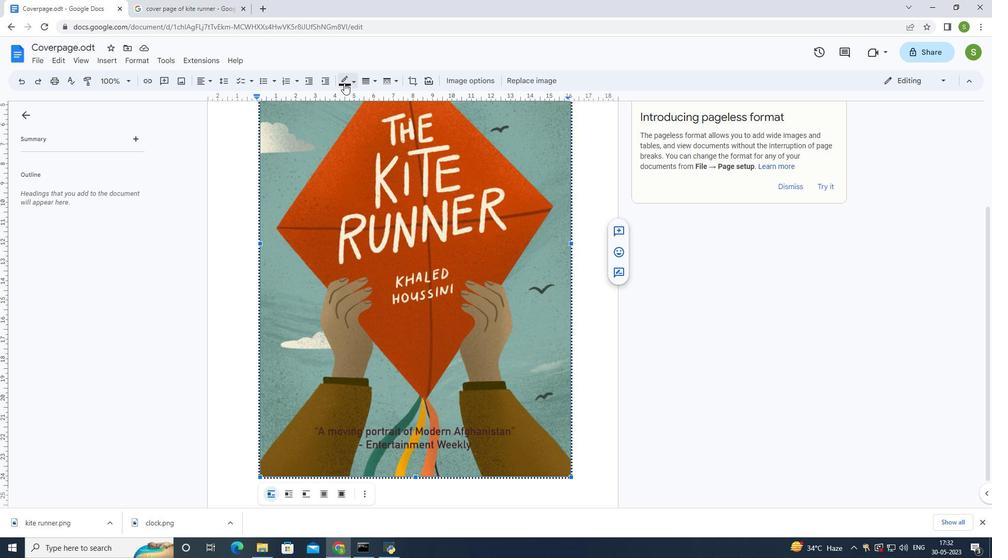 
Action: Mouse pressed left at (344, 79)
Screenshot: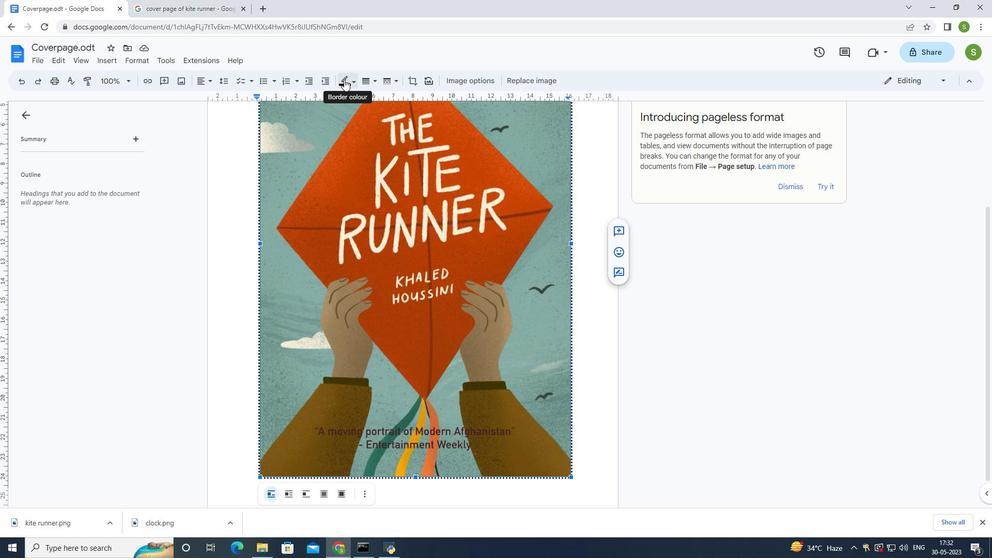 
Action: Mouse moved to (436, 127)
Screenshot: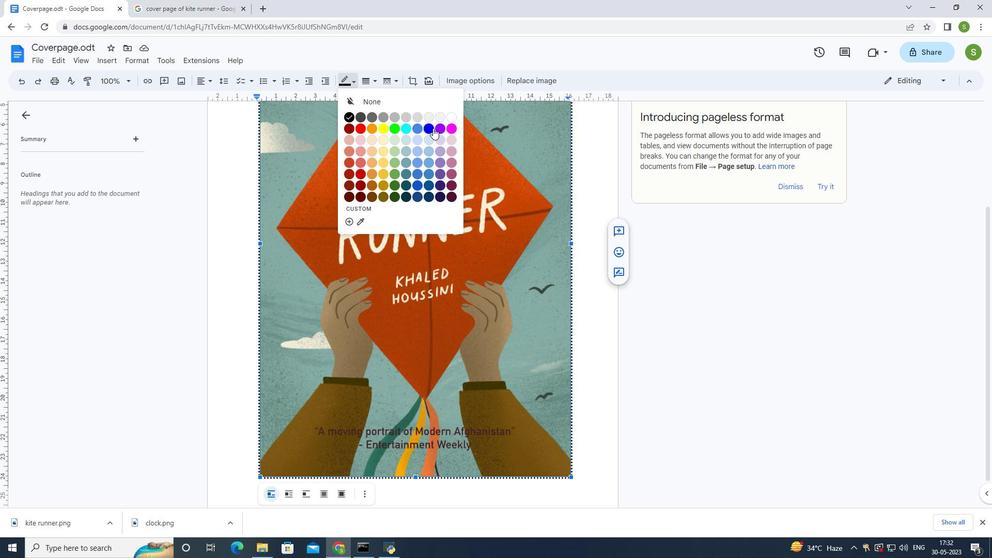 
Action: Mouse pressed left at (436, 127)
Screenshot: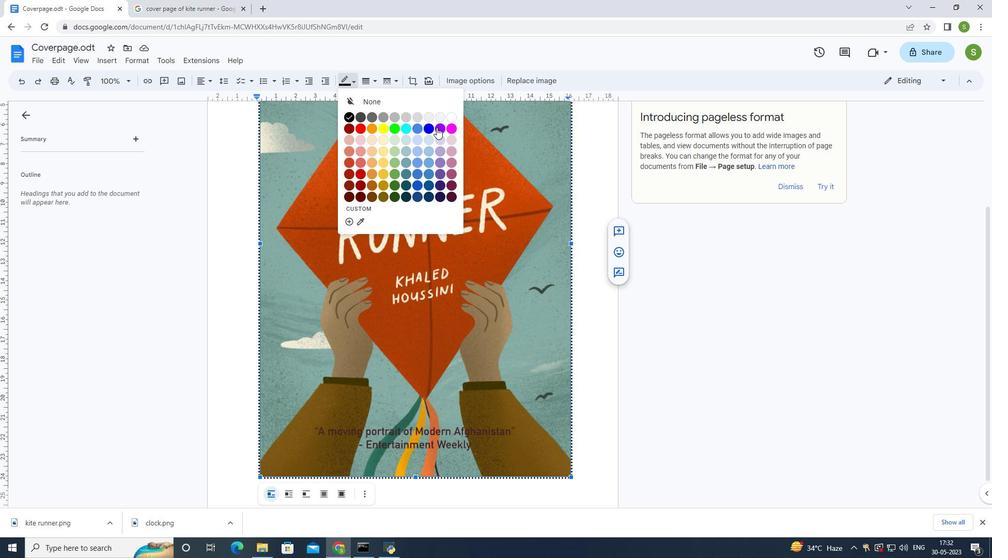 
Action: Mouse moved to (366, 81)
Screenshot: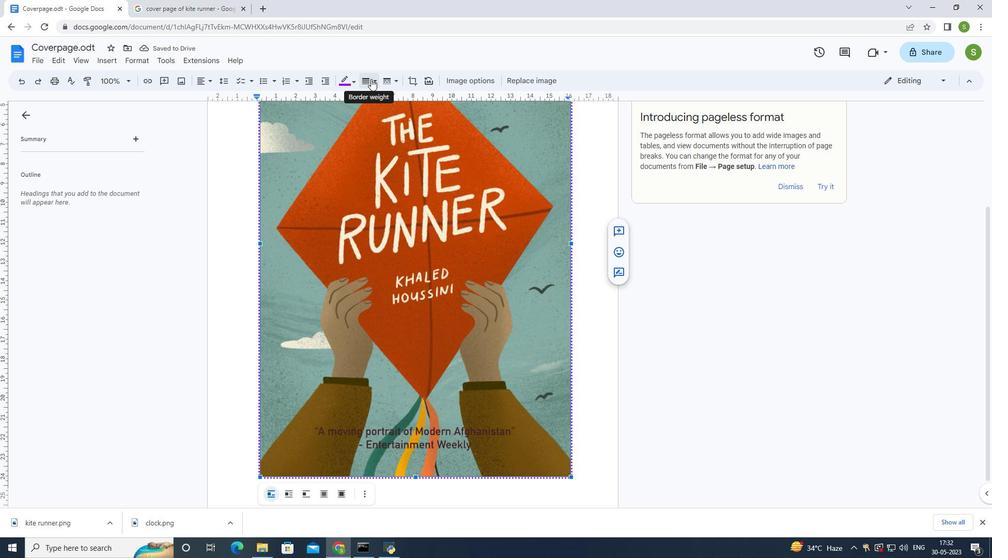 
Action: Mouse pressed left at (366, 81)
Screenshot: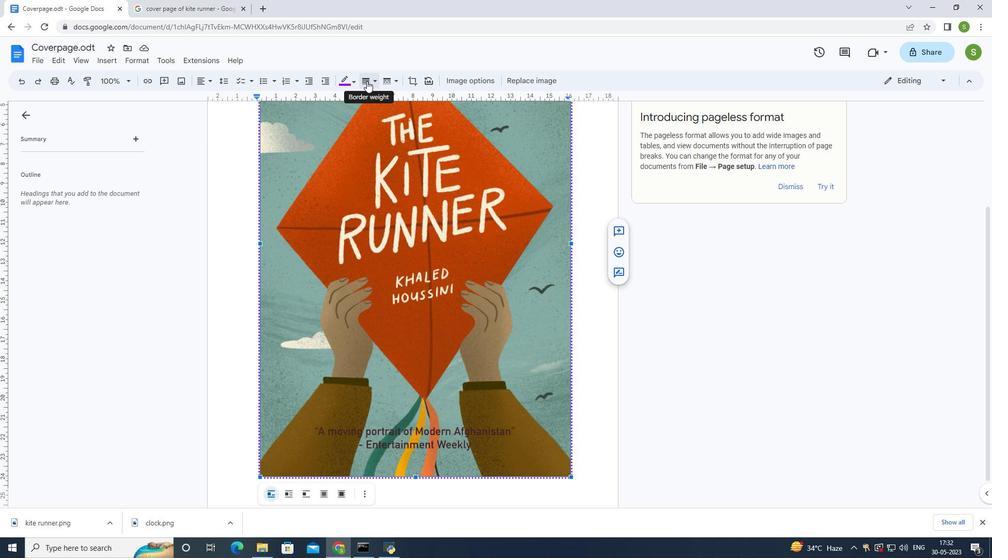 
Action: Mouse moved to (371, 99)
Screenshot: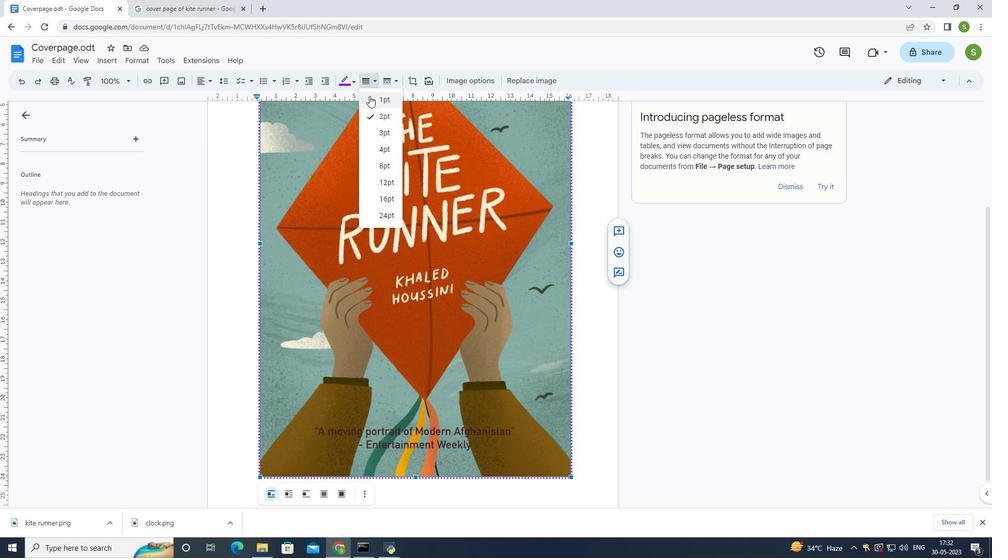 
Action: Mouse pressed left at (371, 99)
Screenshot: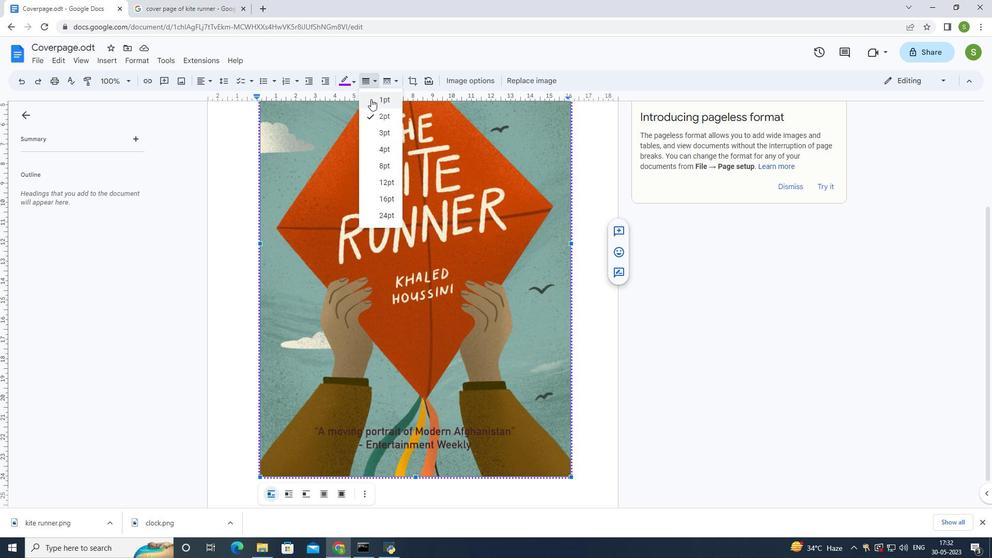 
Action: Mouse moved to (250, 199)
Screenshot: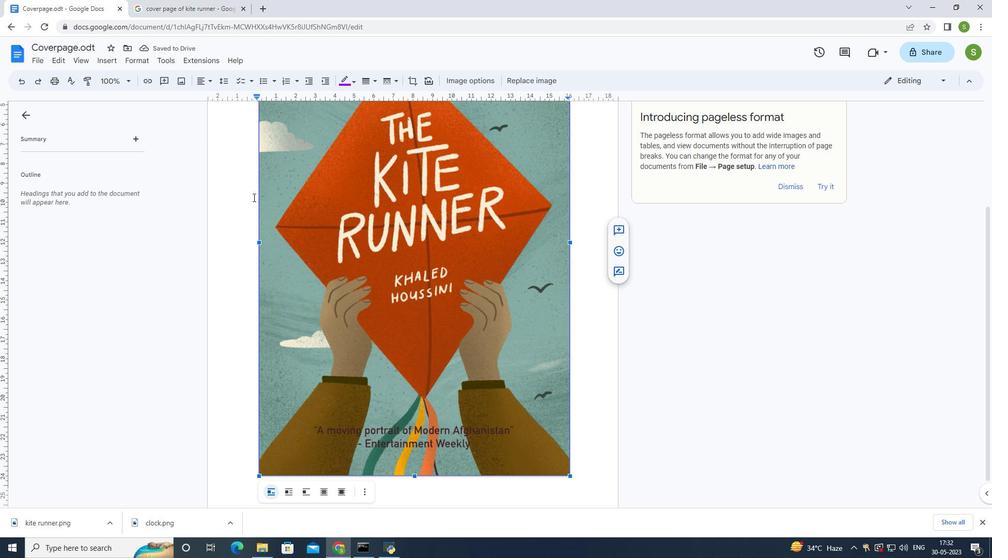 
Action: Mouse pressed left at (250, 199)
Screenshot: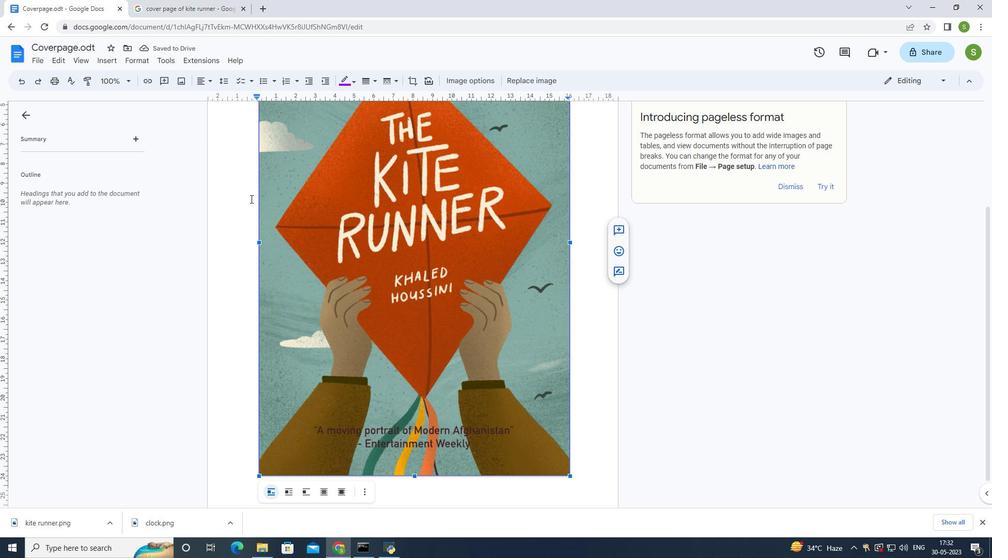 
Action: Mouse moved to (583, 203)
Screenshot: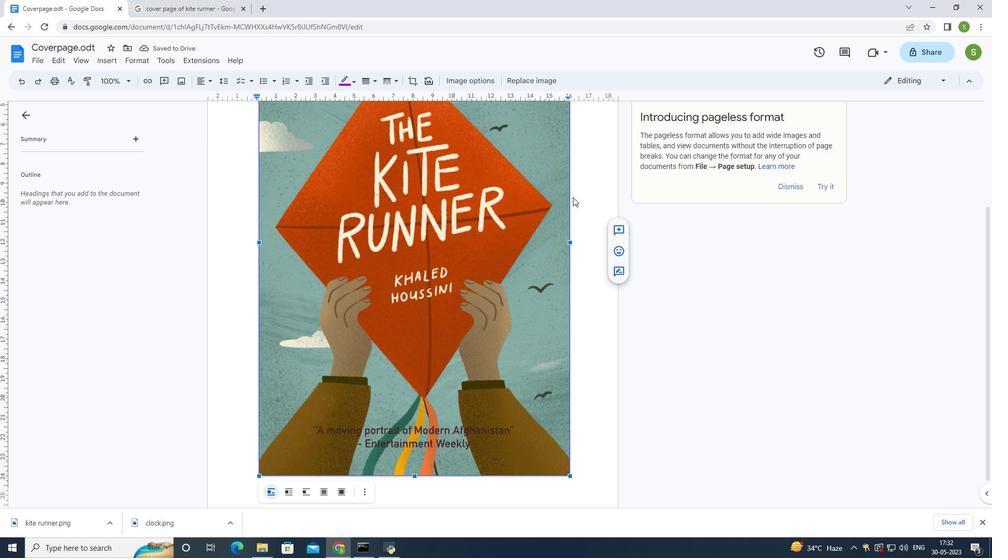 
Action: Mouse pressed left at (583, 203)
Screenshot: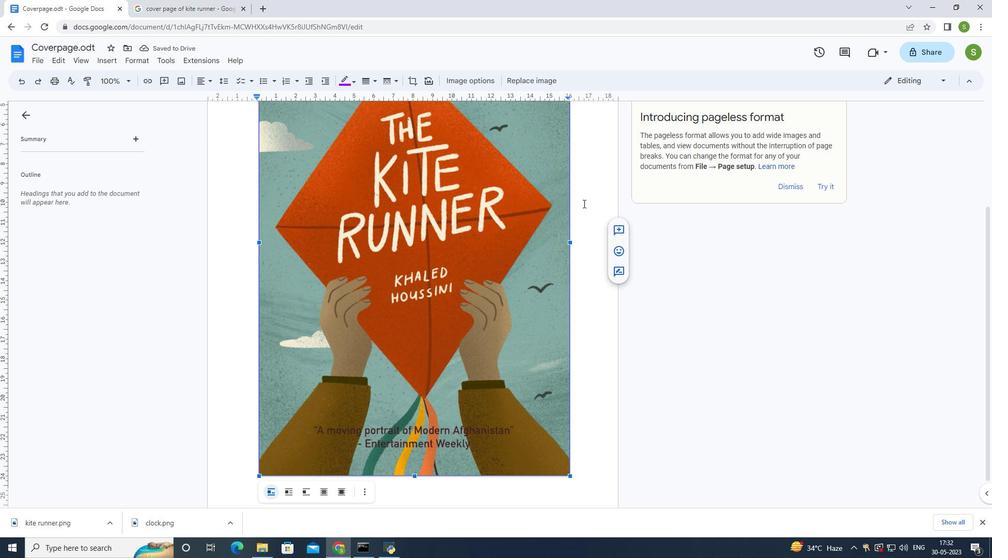 
Action: Mouse moved to (522, 190)
Screenshot: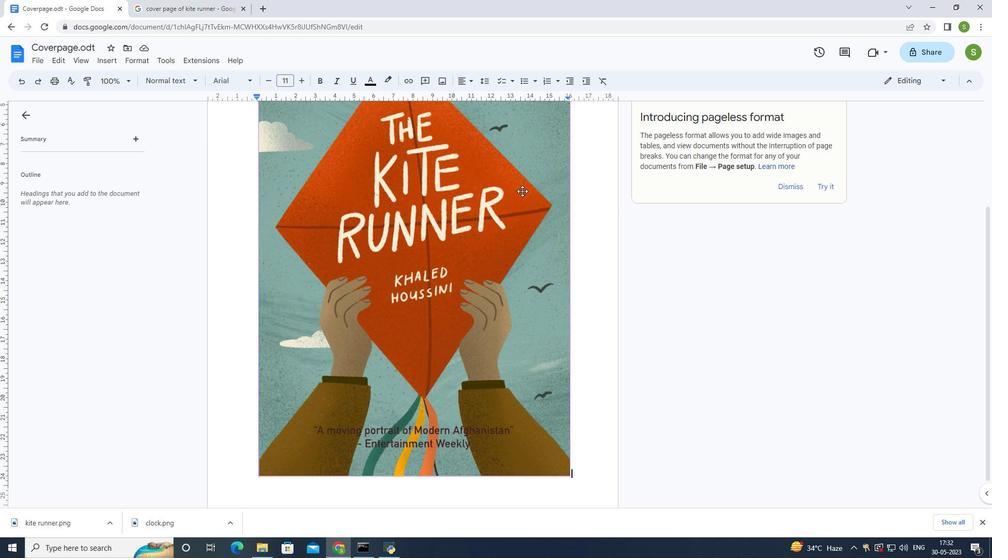 
